 Task: In the setting , change the language English , change the country 'Slovenia', change date format (09/01/23), change time format 01:01 AM - 11:59 PM, in privacy and data export the history, logged in from the account softage.10@softage.net
Action: Mouse moved to (905, 68)
Screenshot: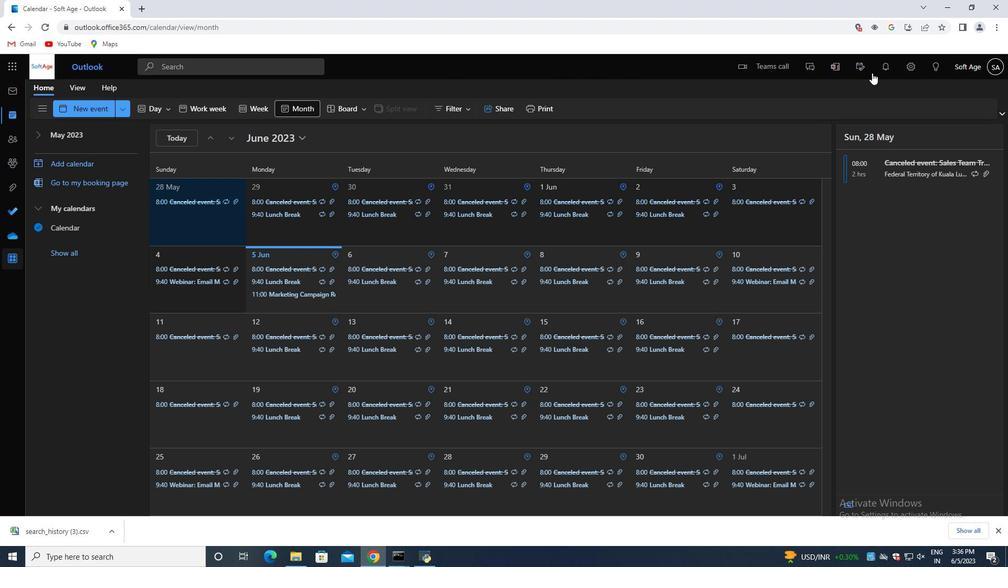 
Action: Mouse pressed left at (905, 68)
Screenshot: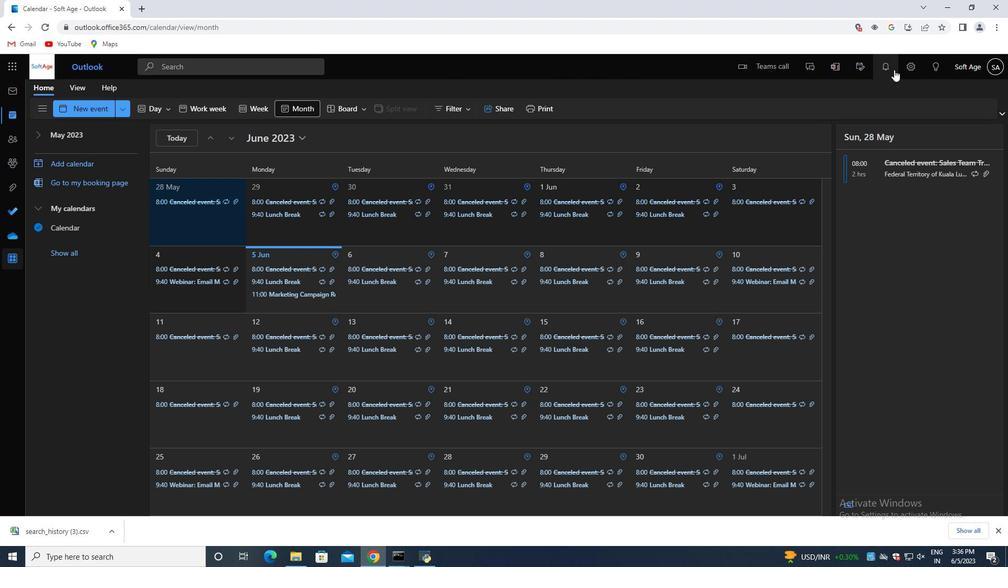 
Action: Mouse moved to (907, 141)
Screenshot: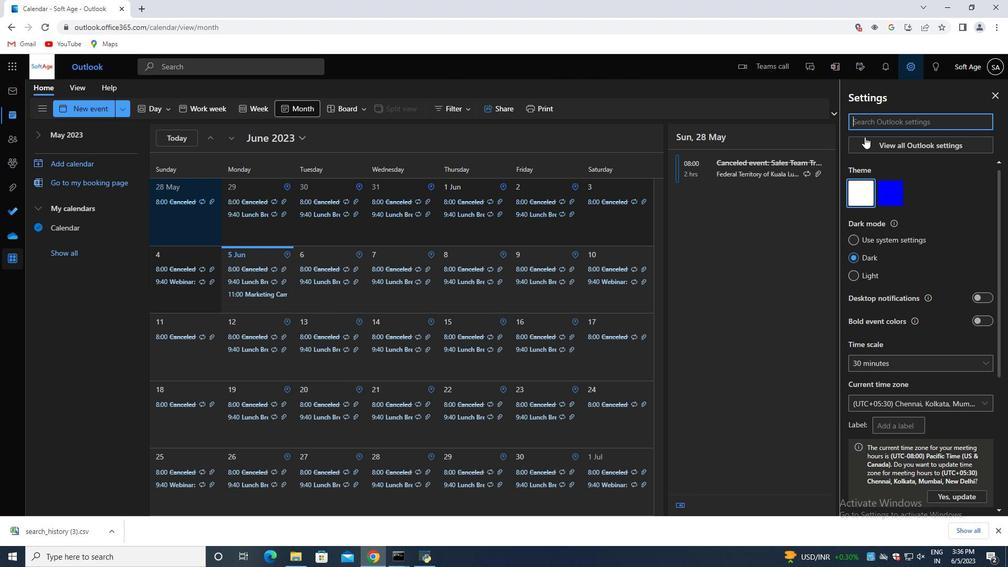 
Action: Mouse pressed left at (907, 141)
Screenshot: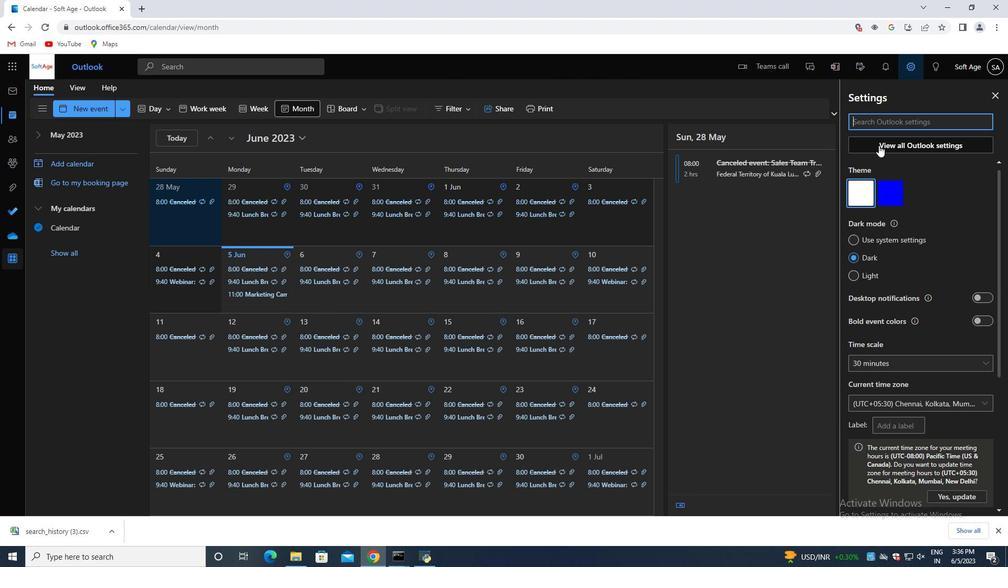 
Action: Mouse moved to (230, 138)
Screenshot: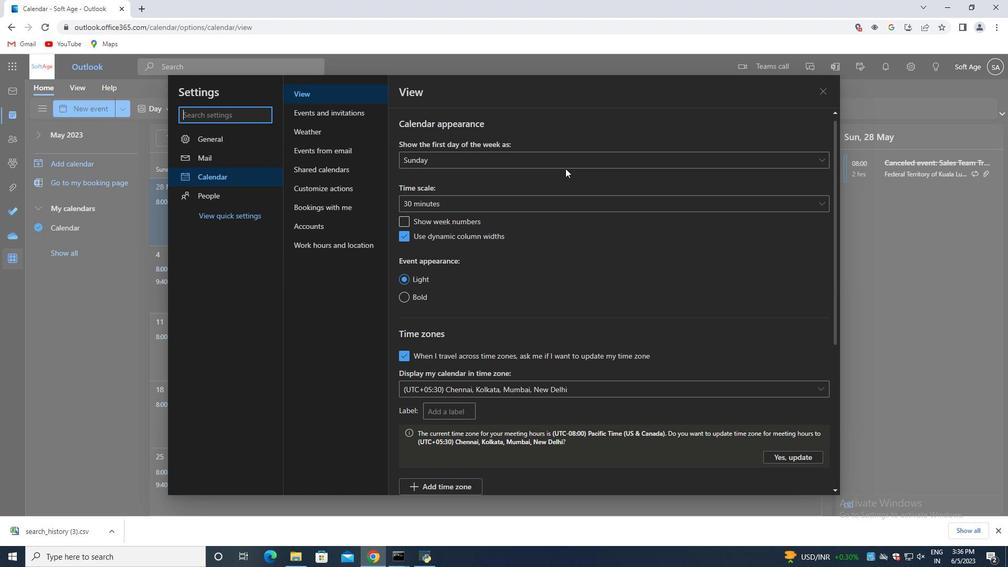 
Action: Mouse pressed left at (230, 138)
Screenshot: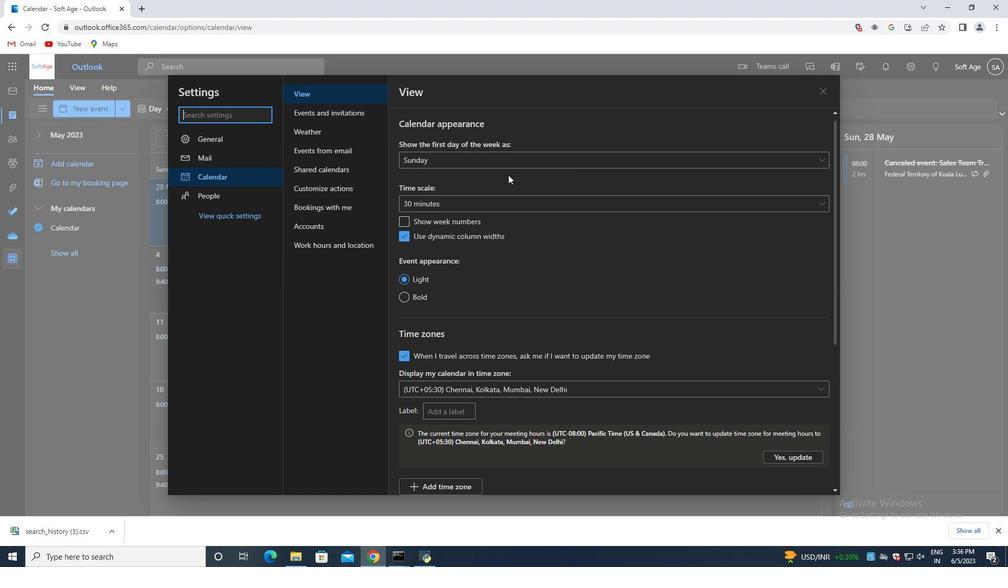 
Action: Mouse moved to (491, 134)
Screenshot: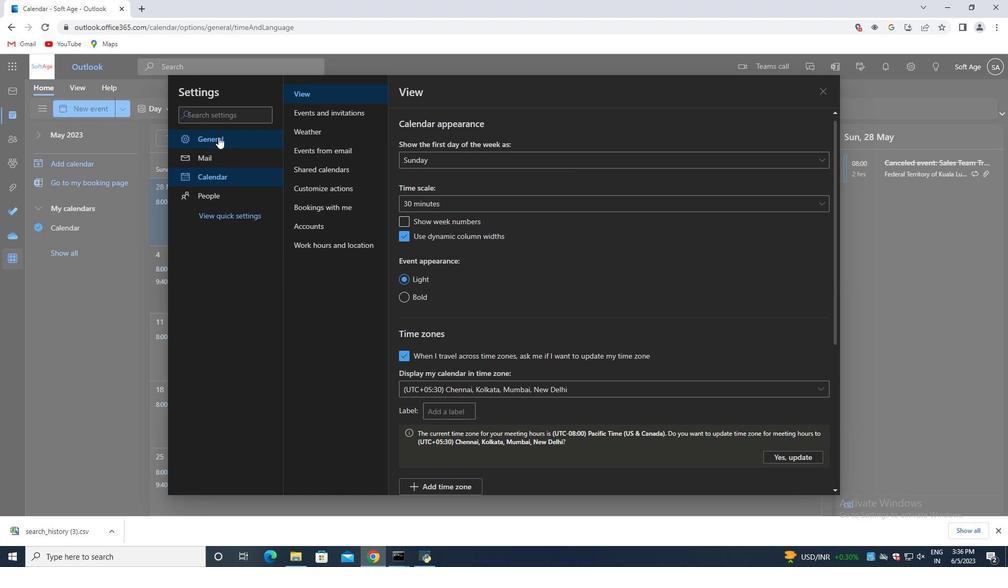 
Action: Mouse pressed left at (491, 134)
Screenshot: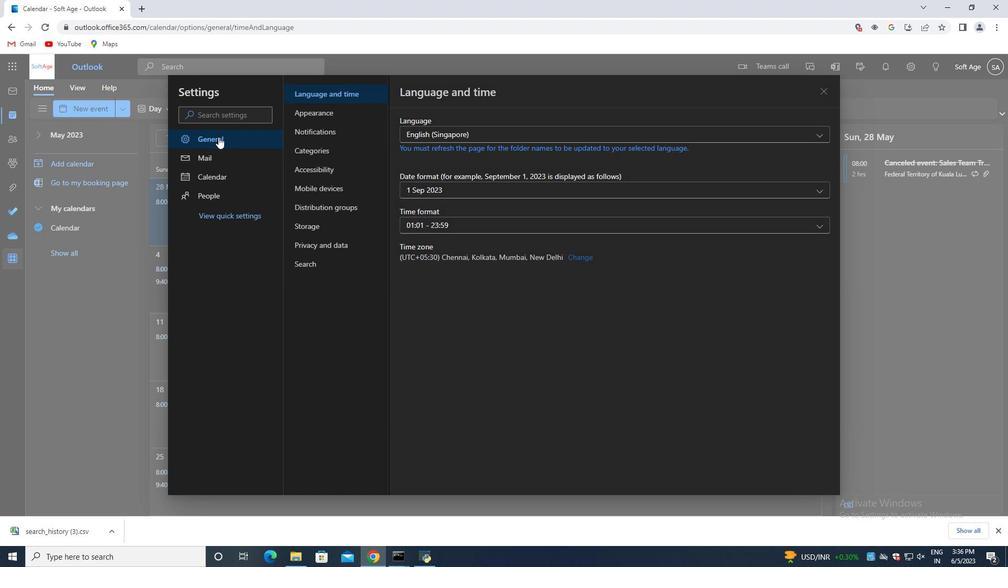 
Action: Mouse moved to (496, 246)
Screenshot: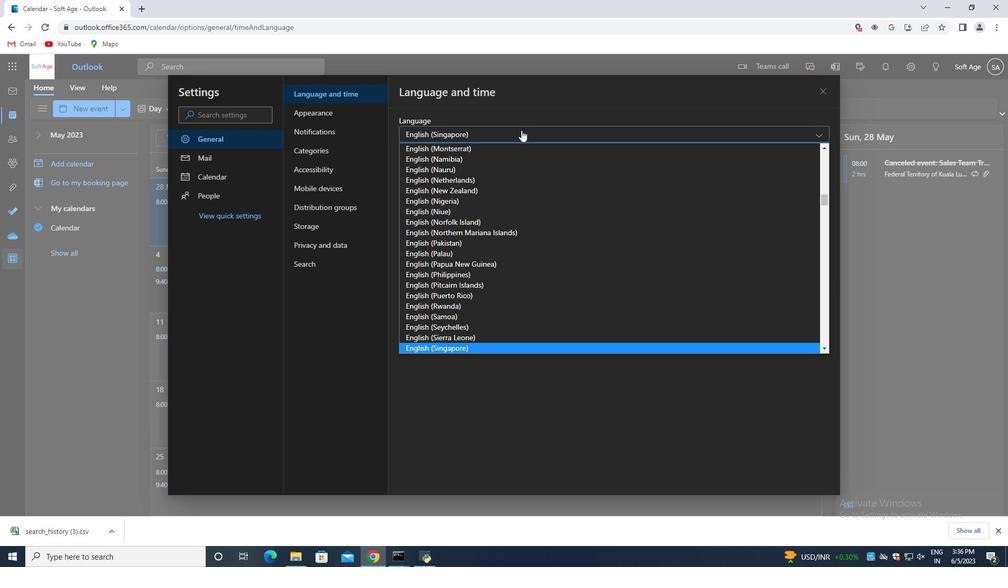 
Action: Mouse scrolled (496, 246) with delta (0, 0)
Screenshot: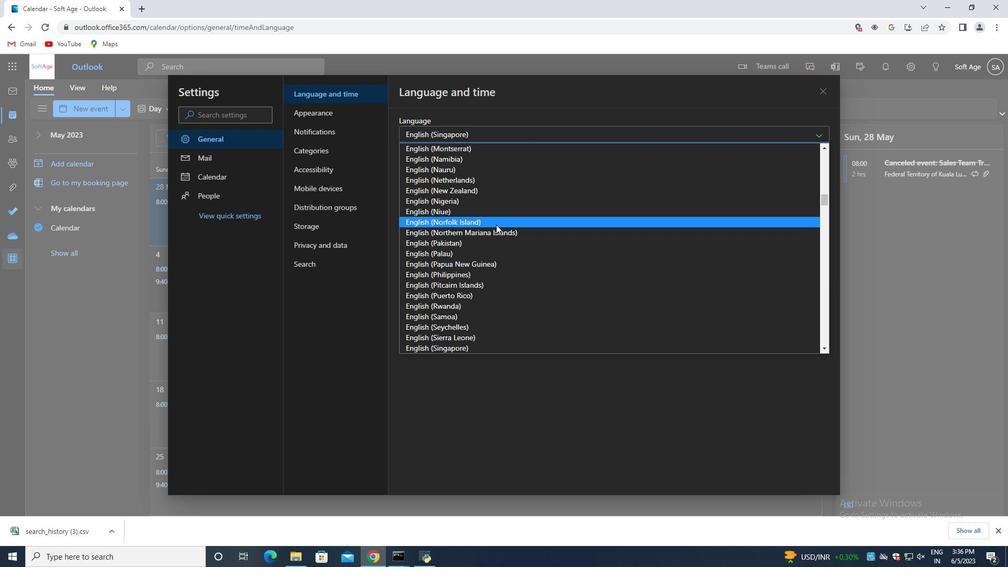 
Action: Mouse scrolled (496, 246) with delta (0, 0)
Screenshot: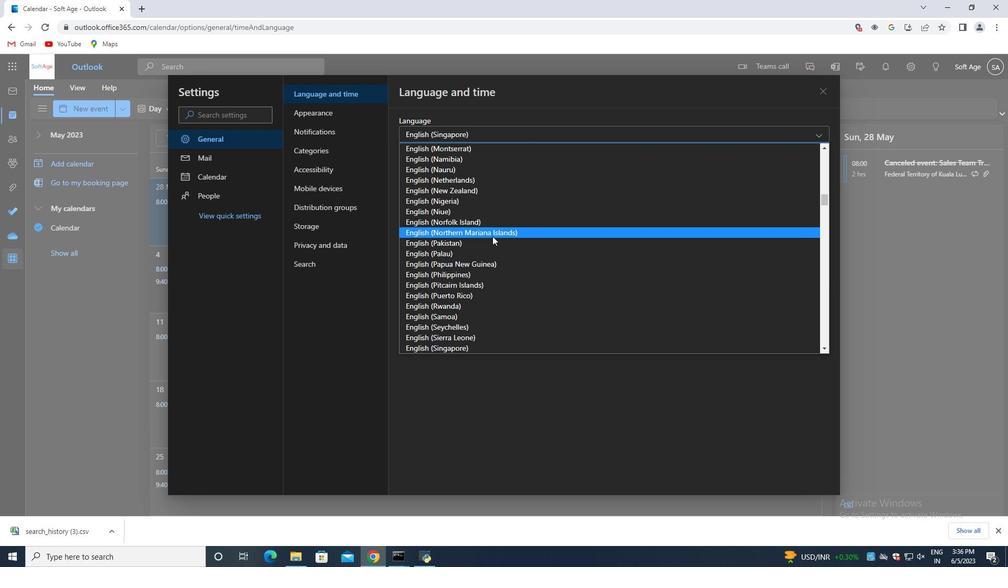 
Action: Mouse scrolled (496, 246) with delta (0, 0)
Screenshot: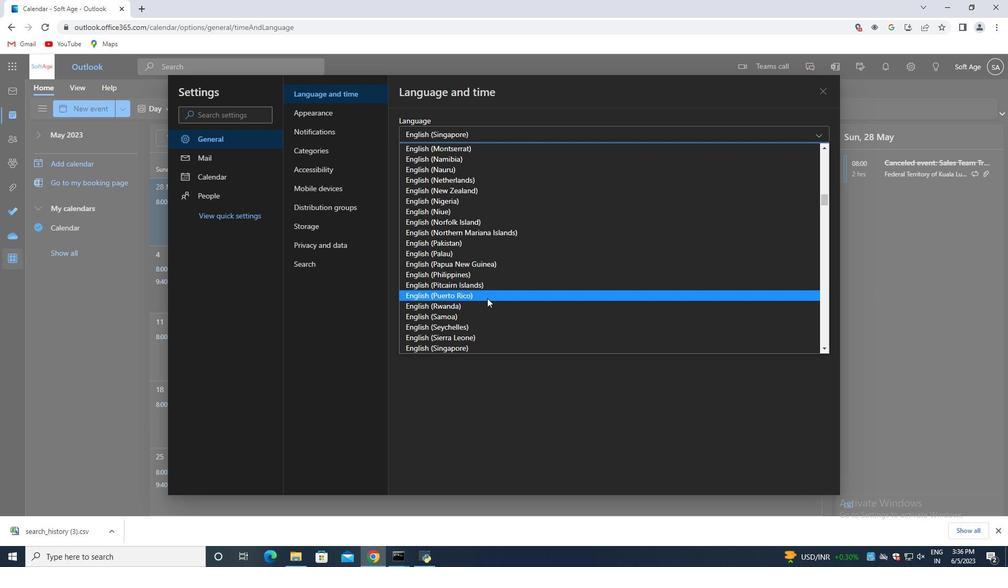 
Action: Mouse moved to (458, 183)
Screenshot: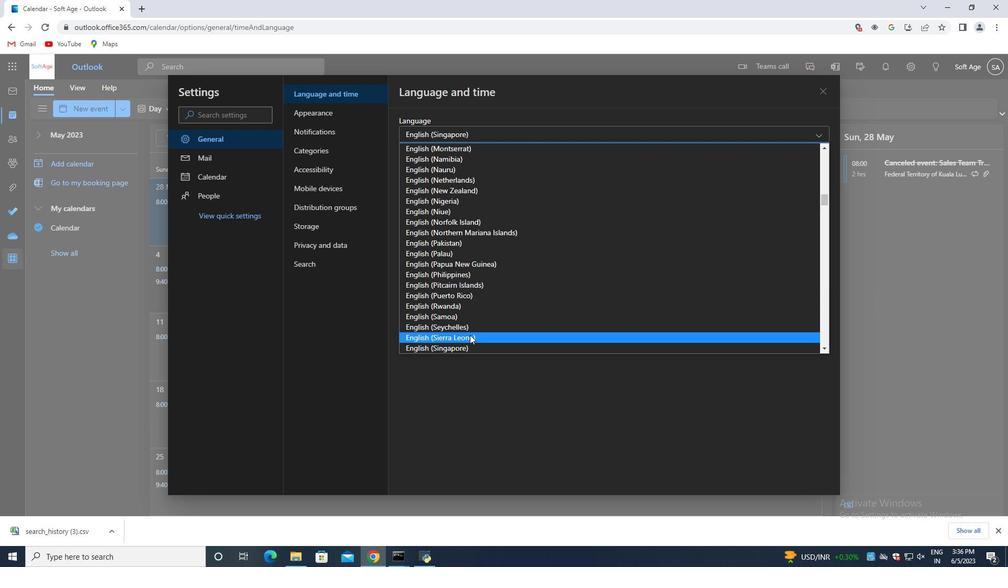 
Action: Mouse scrolled (458, 184) with delta (0, 0)
Screenshot: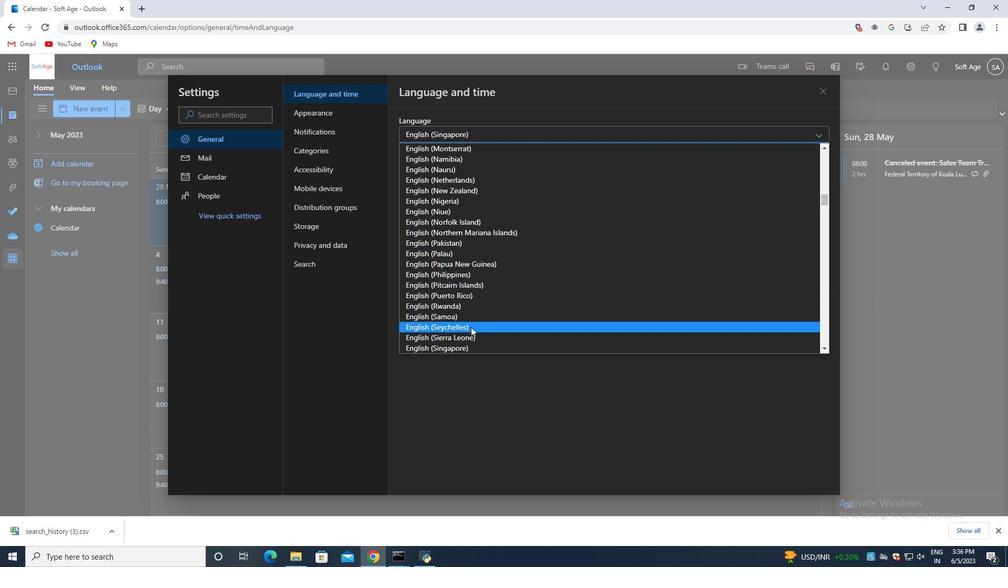 
Action: Mouse moved to (467, 157)
Screenshot: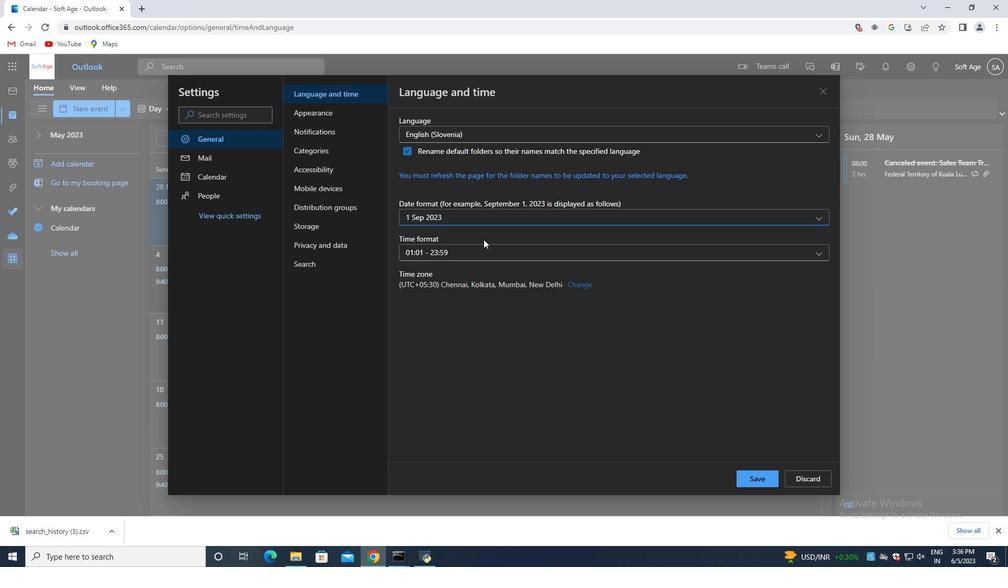 
Action: Mouse pressed left at (467, 157)
Screenshot: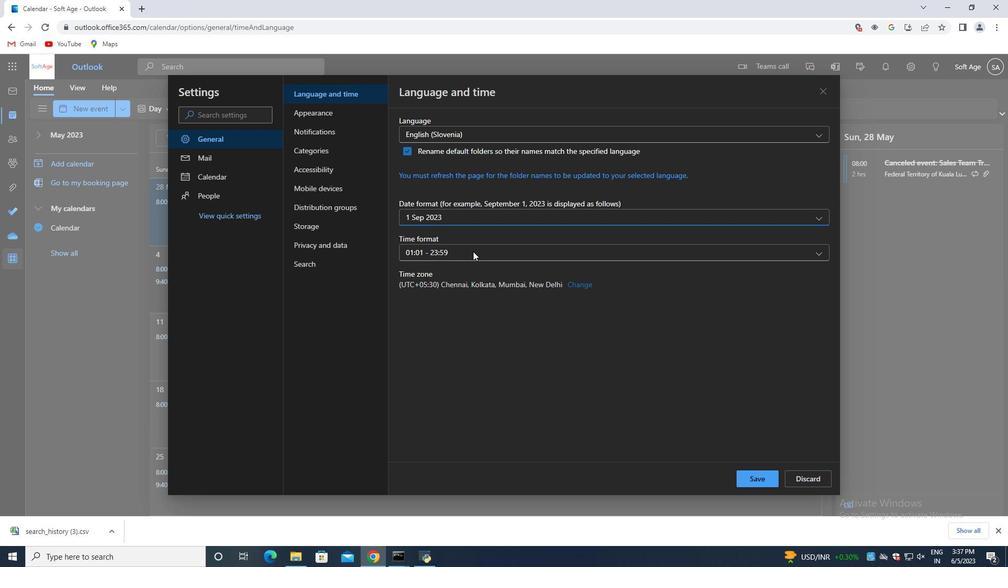 
Action: Mouse moved to (475, 187)
Screenshot: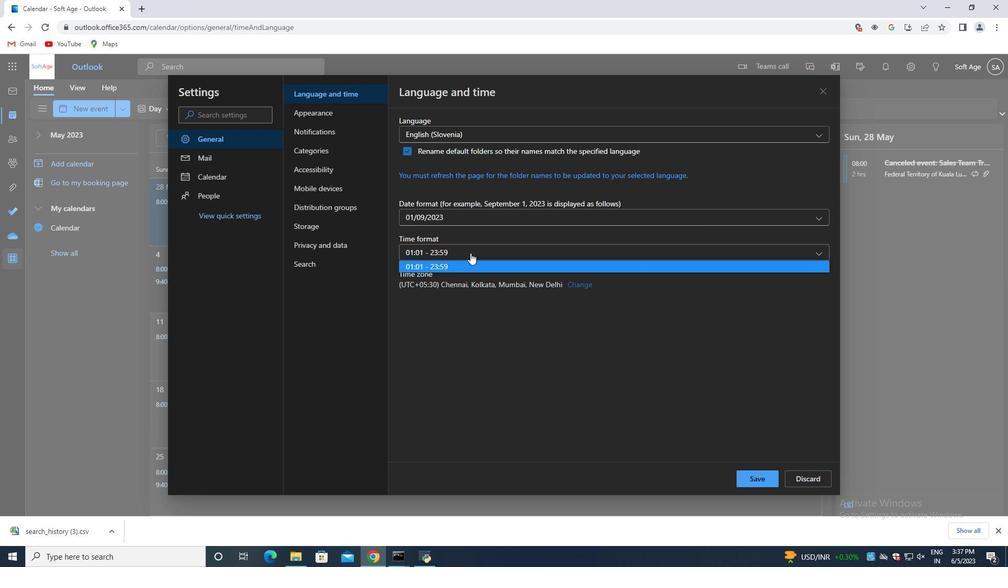 
Action: Mouse pressed left at (475, 187)
Screenshot: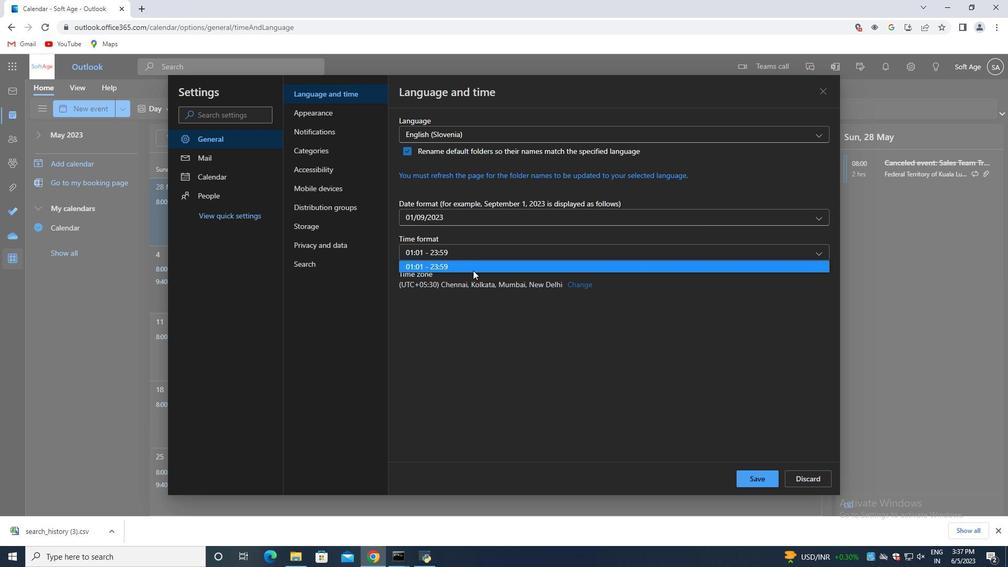 
Action: Mouse moved to (463, 216)
Screenshot: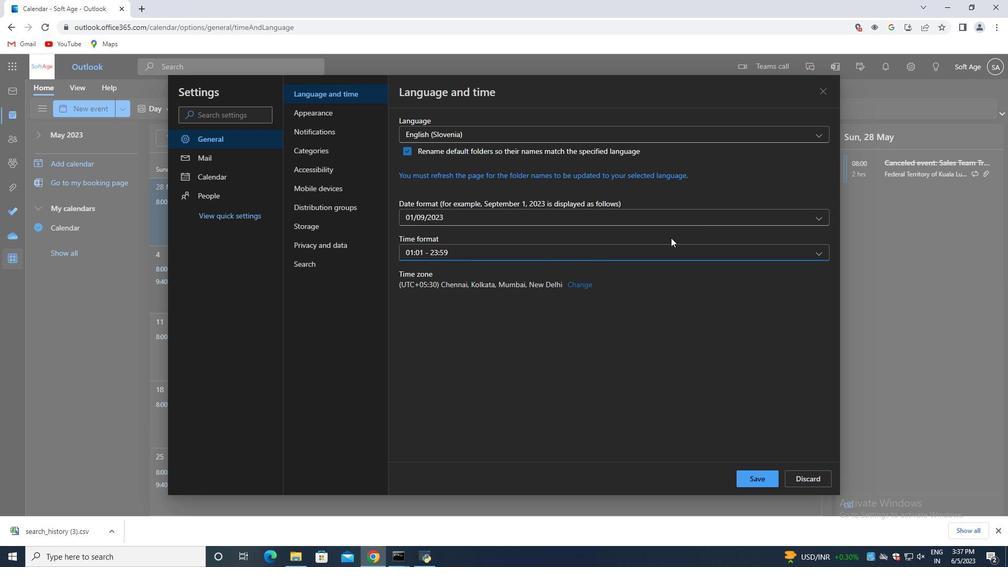 
Action: Mouse pressed left at (463, 216)
Screenshot: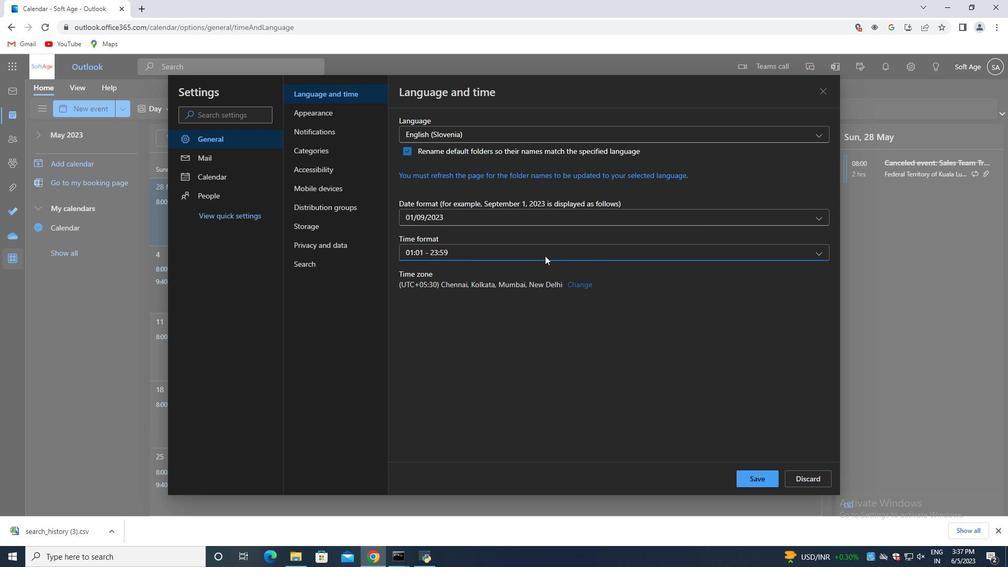 
Action: Mouse moved to (456, 242)
Screenshot: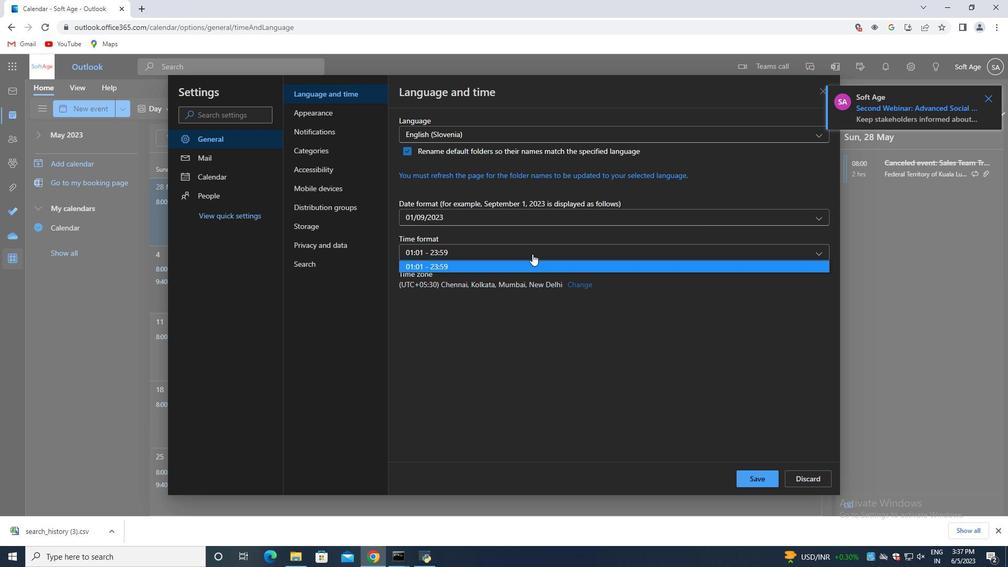 
Action: Mouse pressed left at (456, 242)
Screenshot: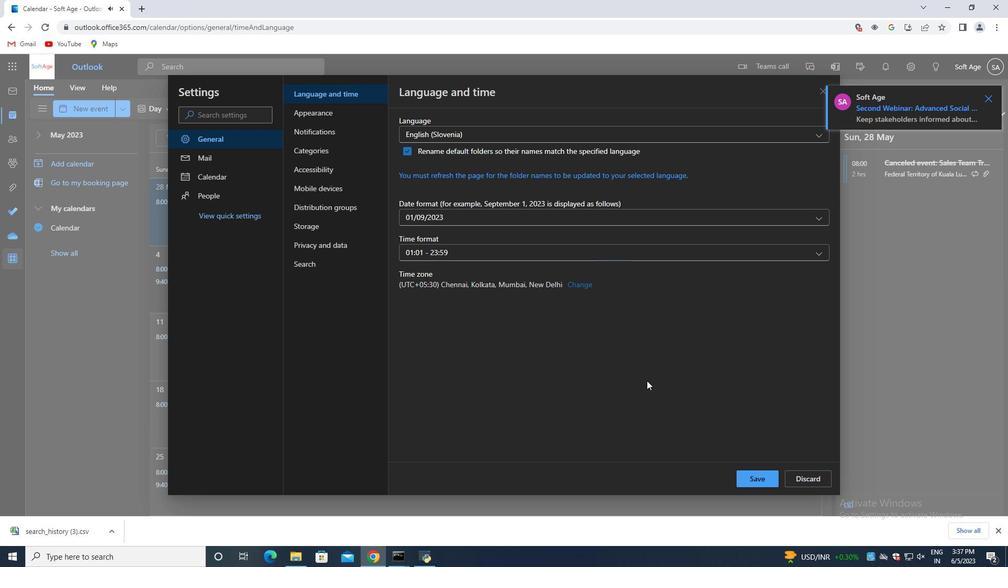 
Action: Mouse moved to (455, 250)
Screenshot: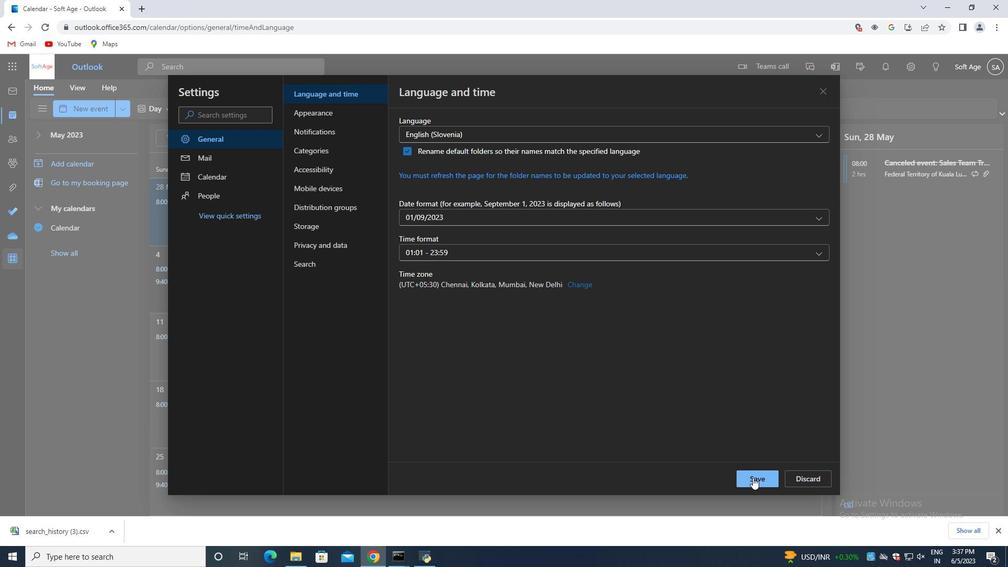 
Action: Mouse pressed left at (455, 250)
Screenshot: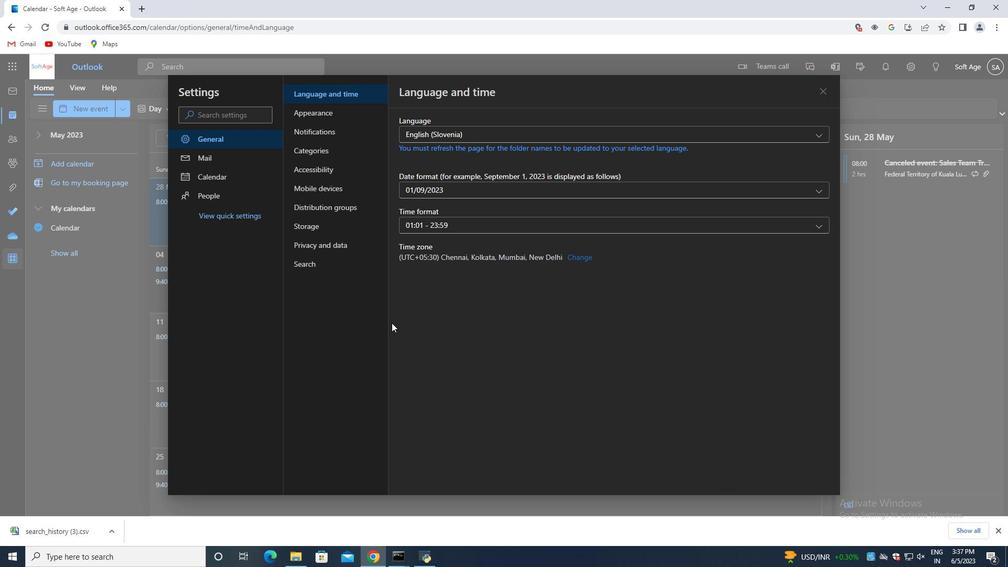
Action: Mouse moved to (460, 252)
Screenshot: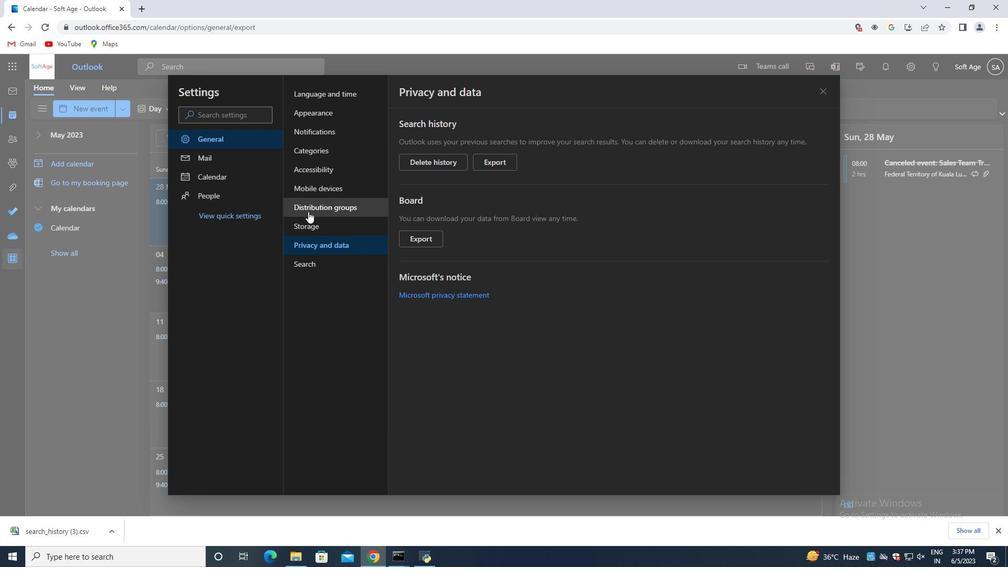 
Action: Mouse scrolled (460, 252) with delta (0, 0)
Screenshot: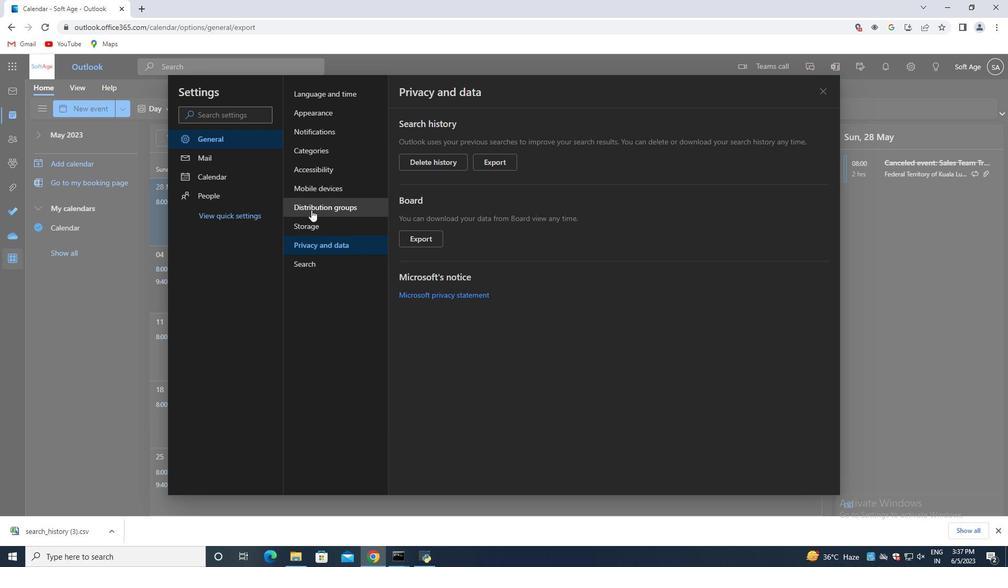 
Action: Mouse moved to (809, 251)
Screenshot: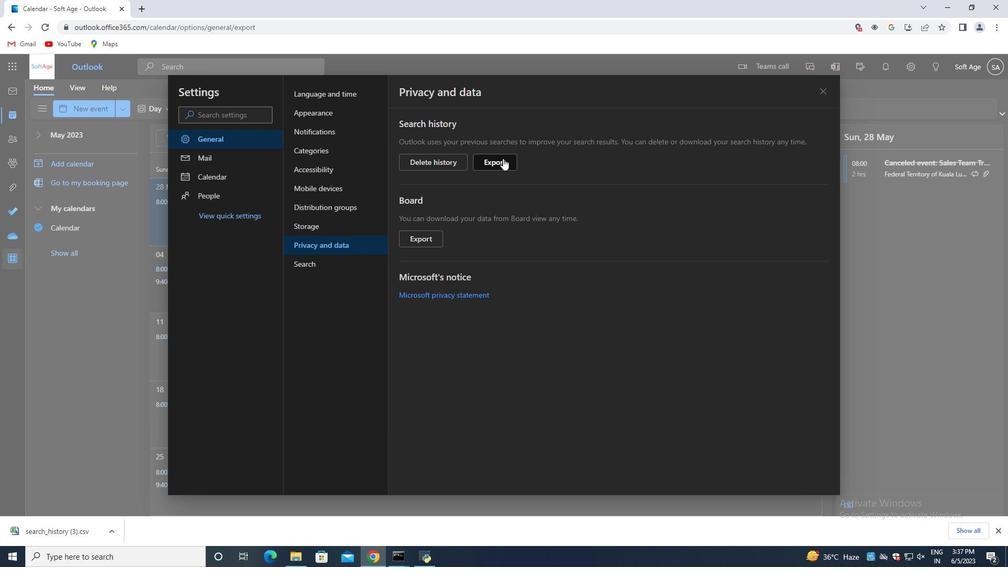 
Action: Mouse pressed left at (809, 251)
Screenshot: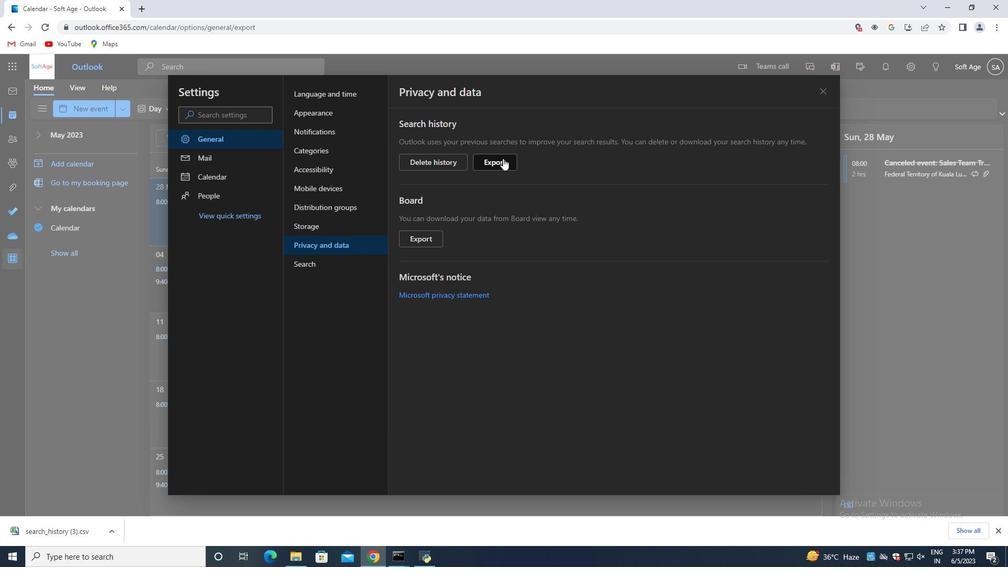 
Action: Mouse moved to (449, 266)
Screenshot: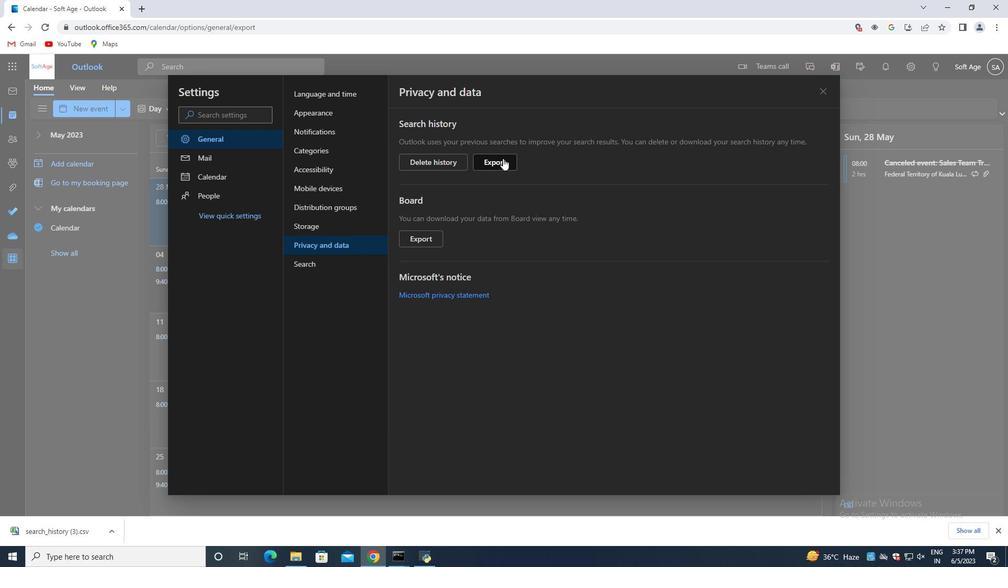 
Action: Mouse pressed left at (449, 266)
Screenshot: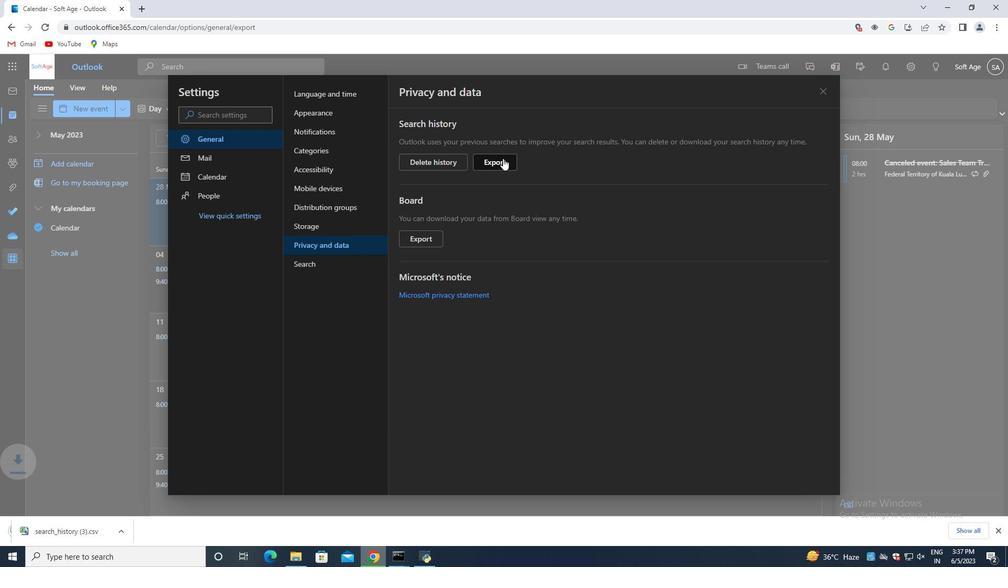 
Action: Mouse moved to (465, 252)
Screenshot: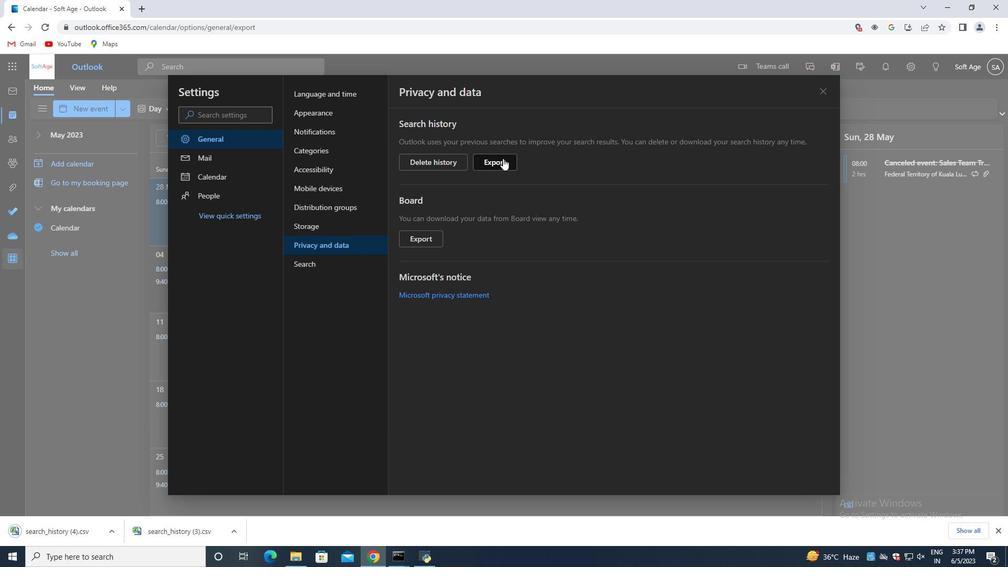 
Action: Mouse pressed left at (465, 252)
Screenshot: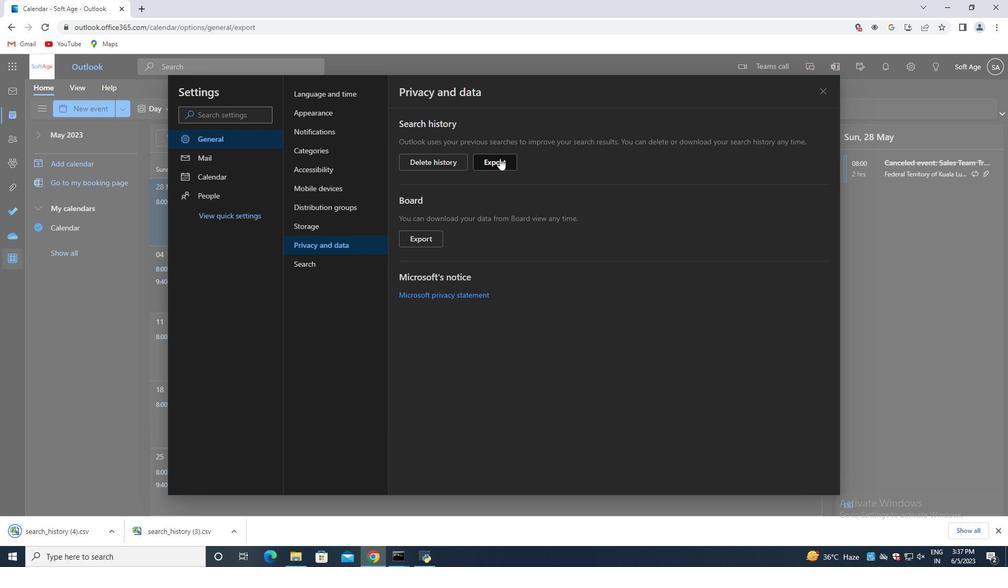 
Action: Mouse moved to (490, 249)
Screenshot: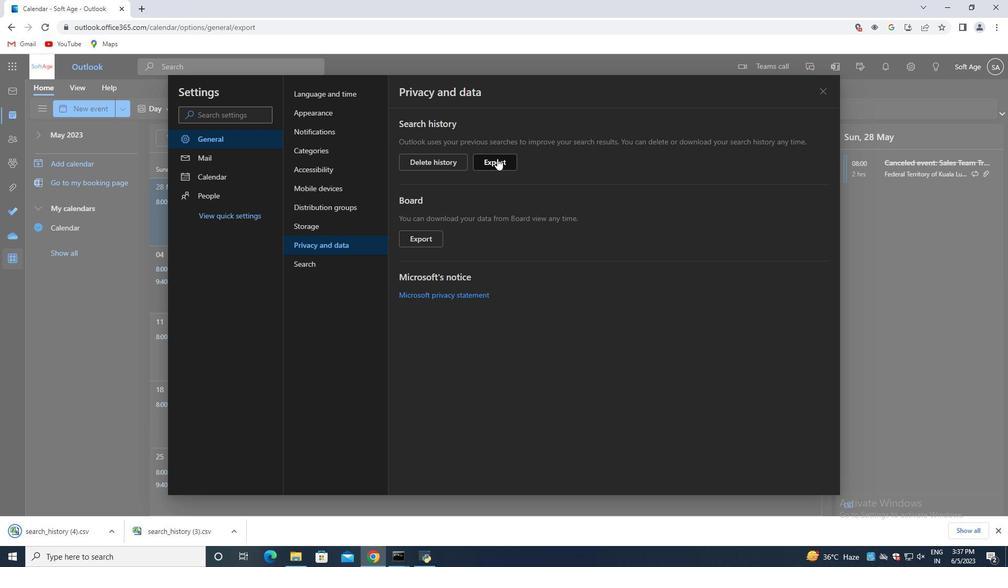 
Action: Mouse pressed left at (490, 249)
Screenshot: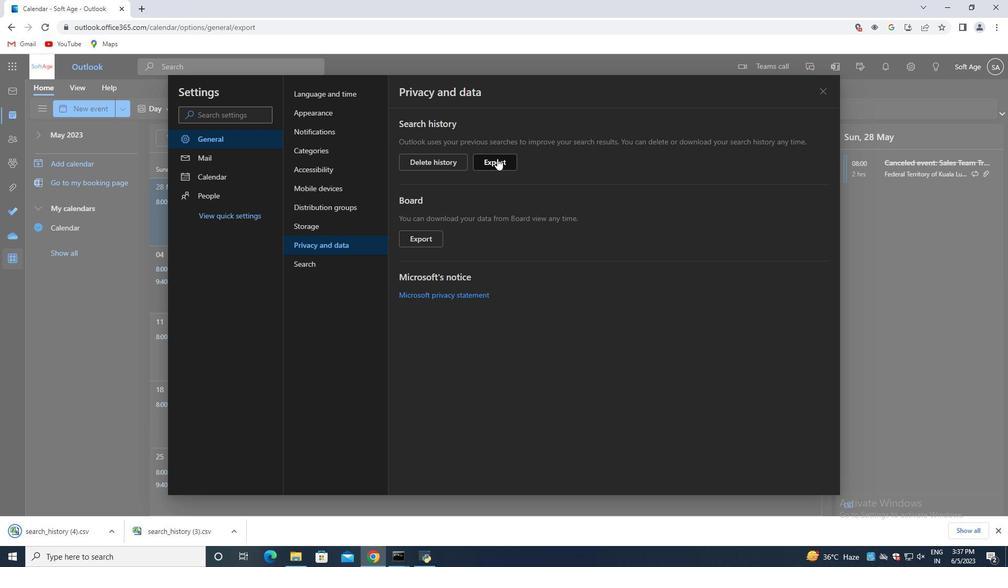 
Action: Mouse moved to (501, 251)
Screenshot: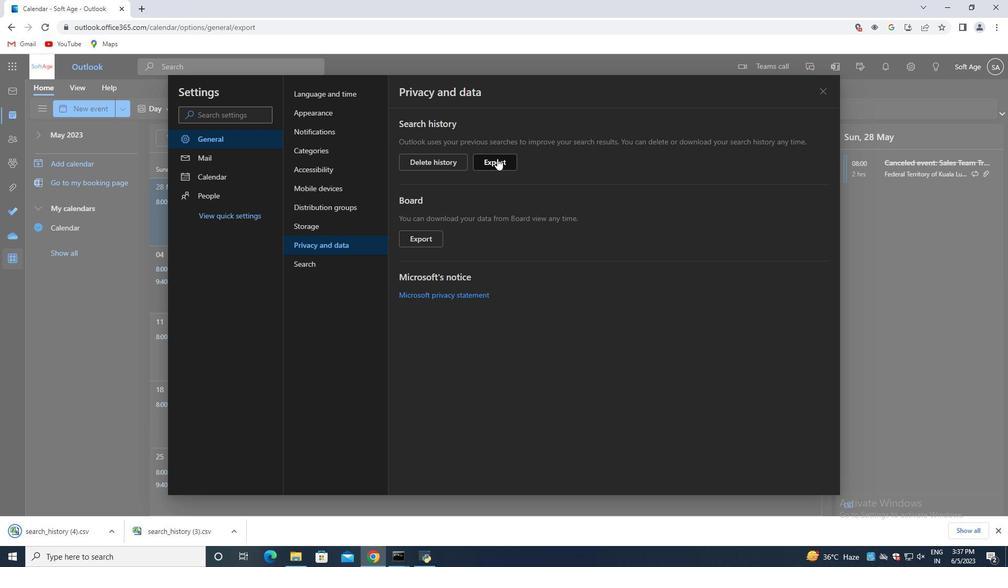 
Action: Mouse pressed left at (501, 251)
Screenshot: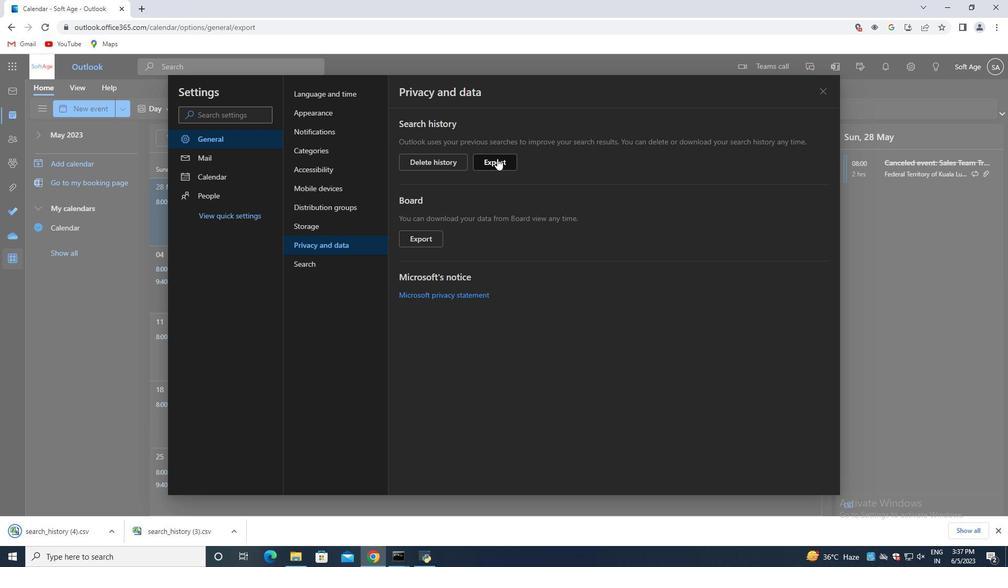 
Action: Mouse moved to (822, 251)
Screenshot: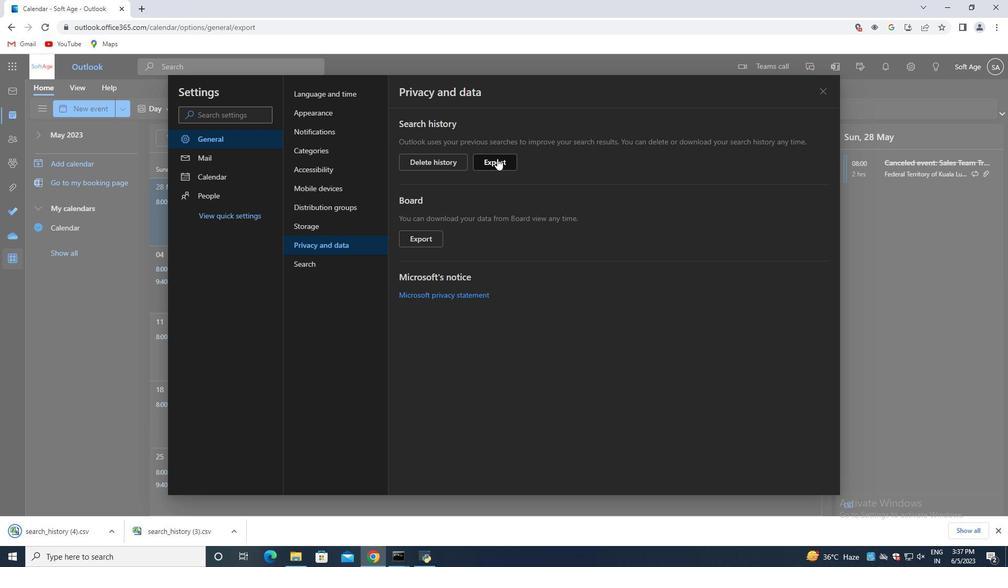 
Action: Mouse pressed left at (822, 251)
Screenshot: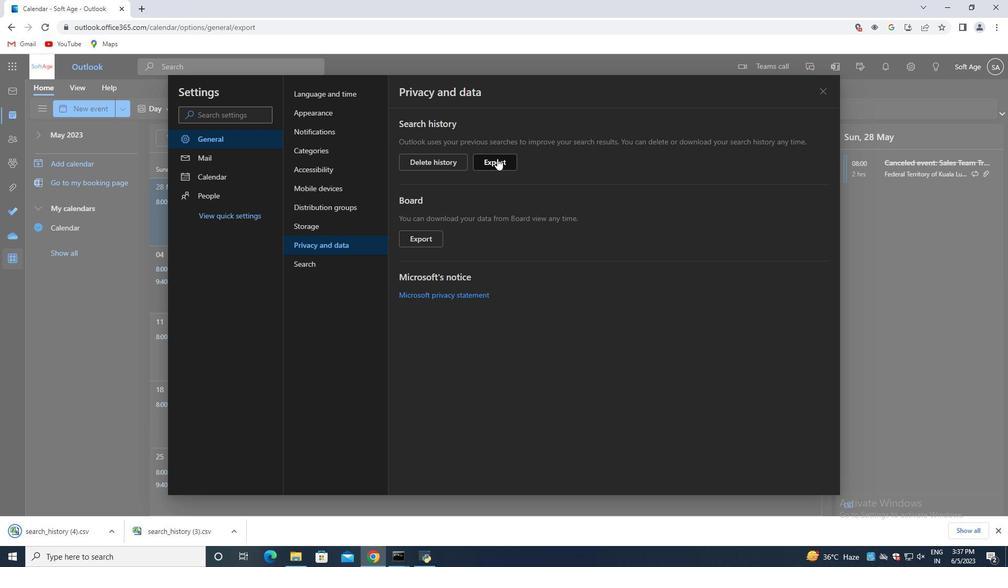 
Action: Mouse moved to (821, 251)
Screenshot: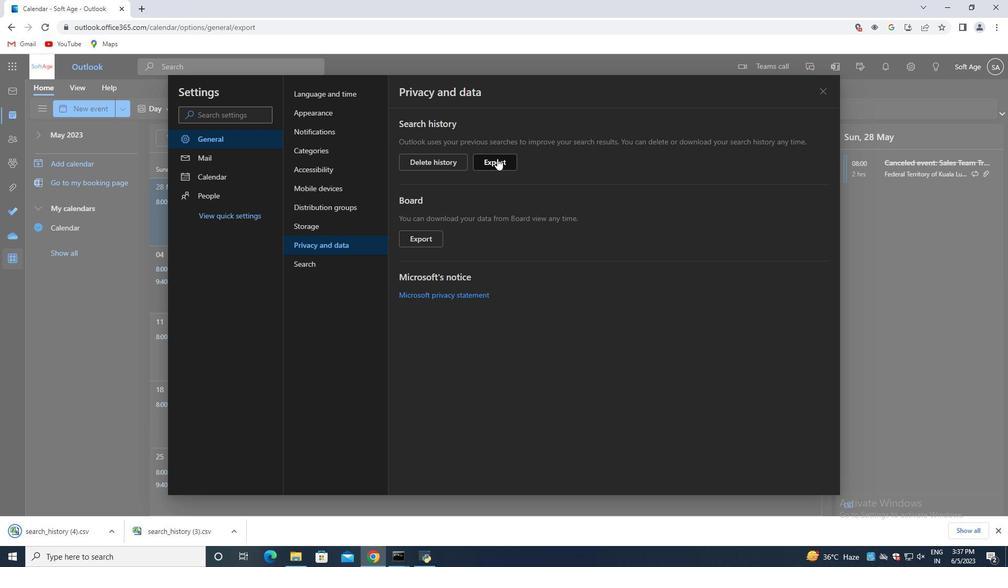 
Action: Mouse pressed left at (821, 251)
Screenshot: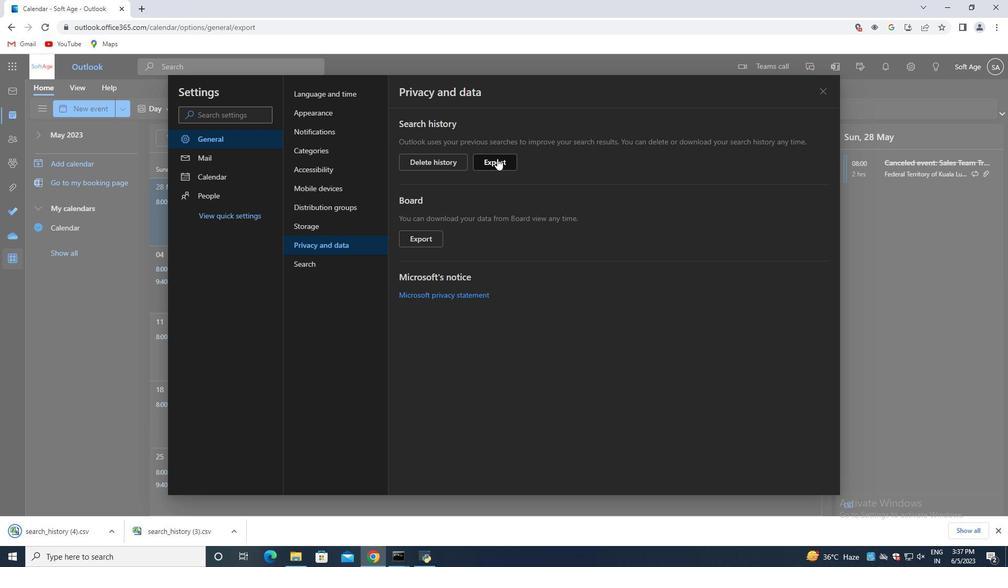
Action: Mouse pressed left at (821, 251)
Screenshot: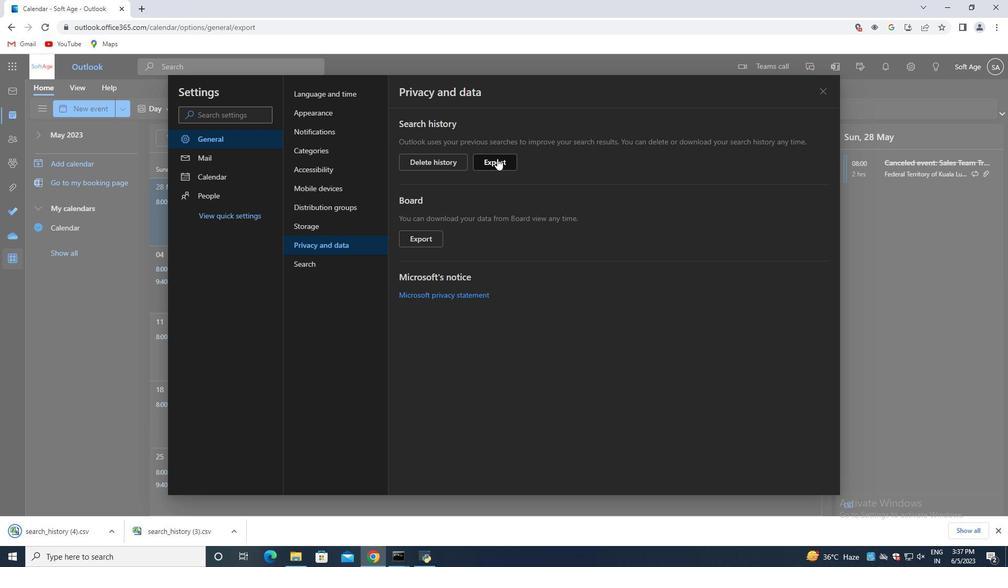 
Action: Mouse pressed left at (821, 251)
Screenshot: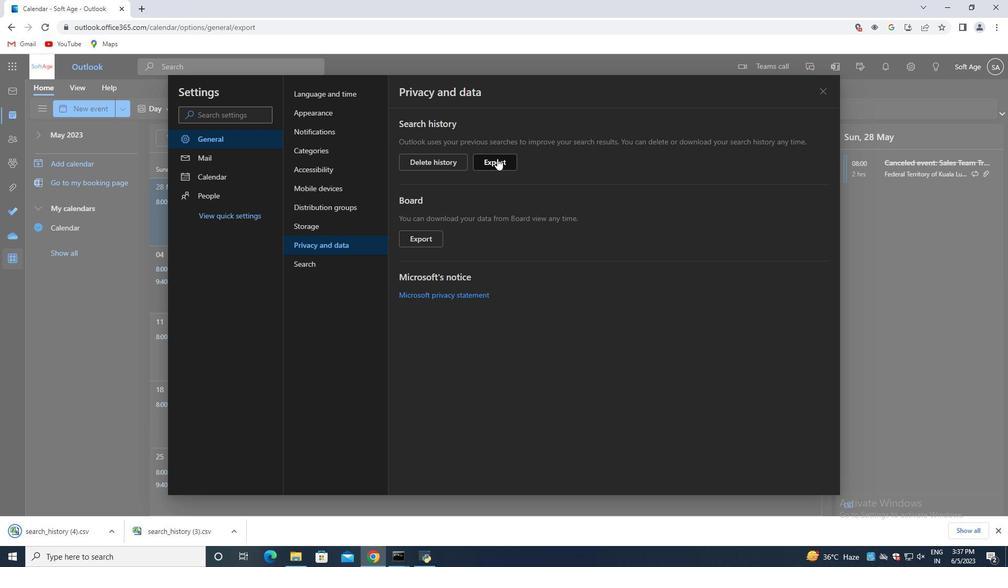 
Action: Mouse moved to (819, 252)
Screenshot: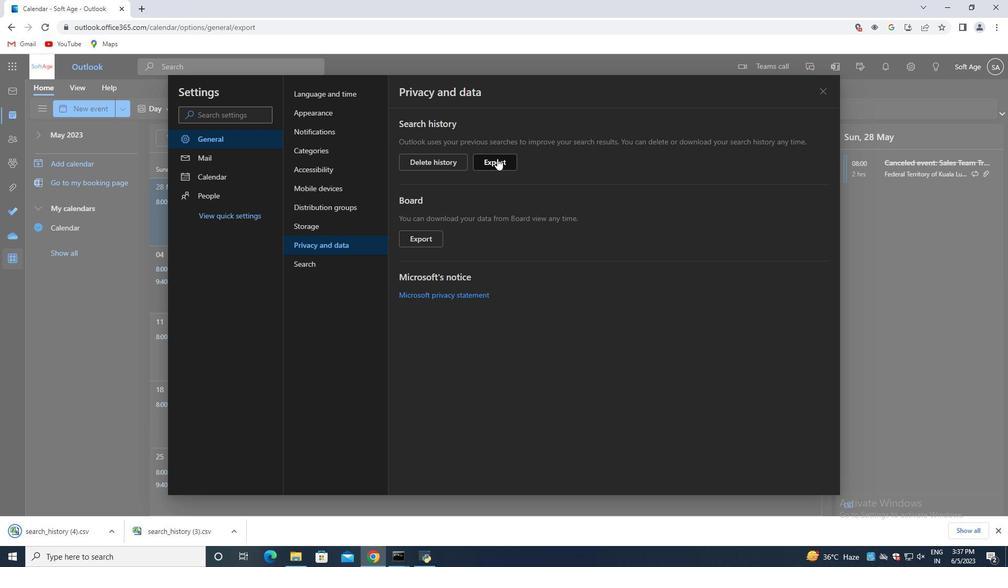 
Action: Mouse pressed left at (819, 252)
Screenshot: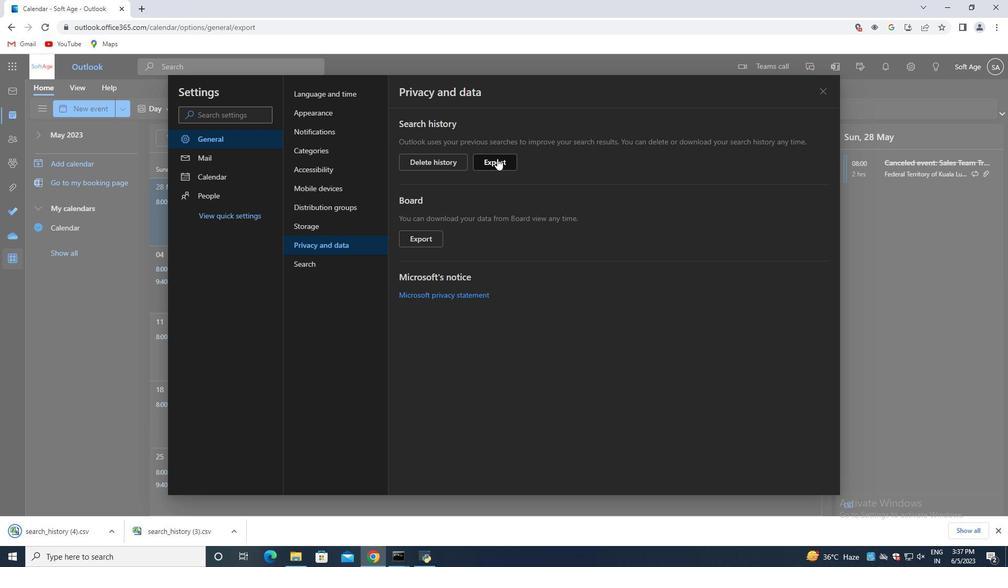 
Action: Mouse moved to (429, 251)
Screenshot: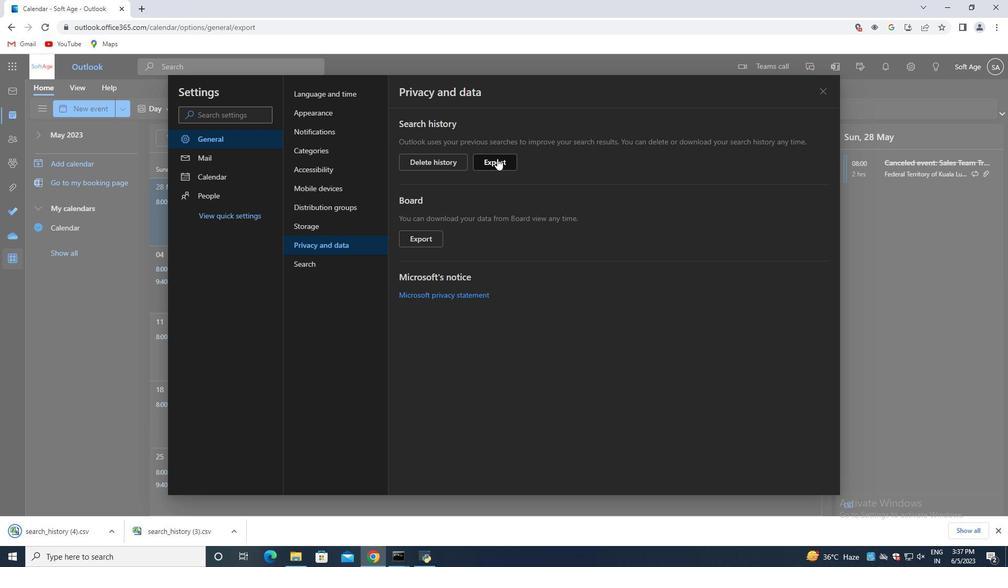 
Action: Mouse pressed left at (429, 251)
Screenshot: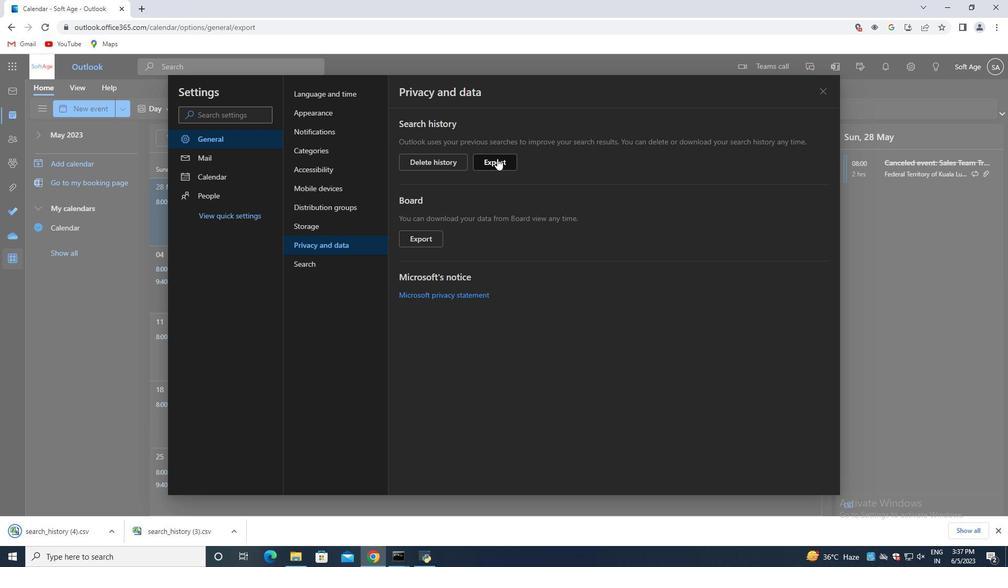 
Action: Mouse moved to (747, 509)
Screenshot: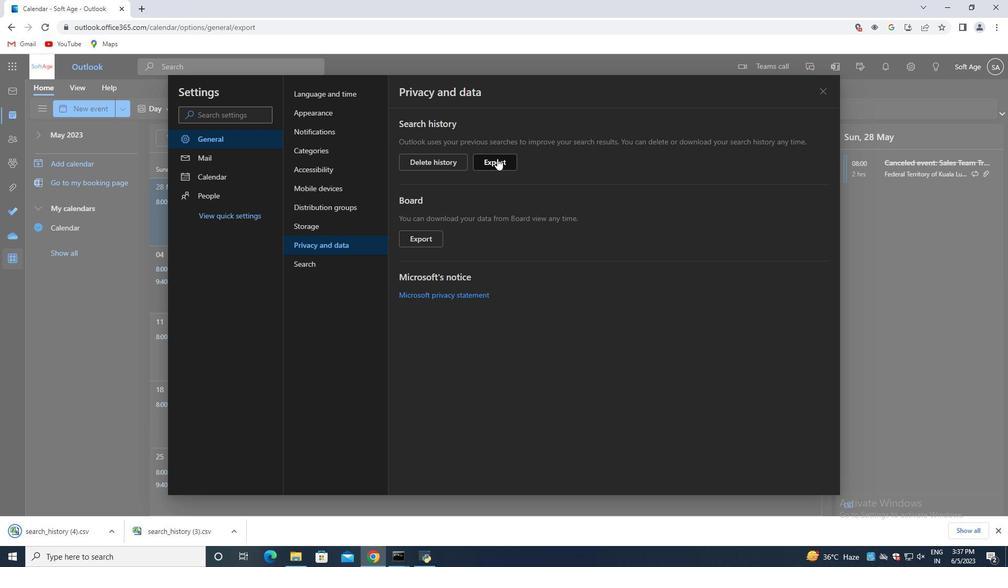 
Action: Mouse pressed left at (747, 509)
Screenshot: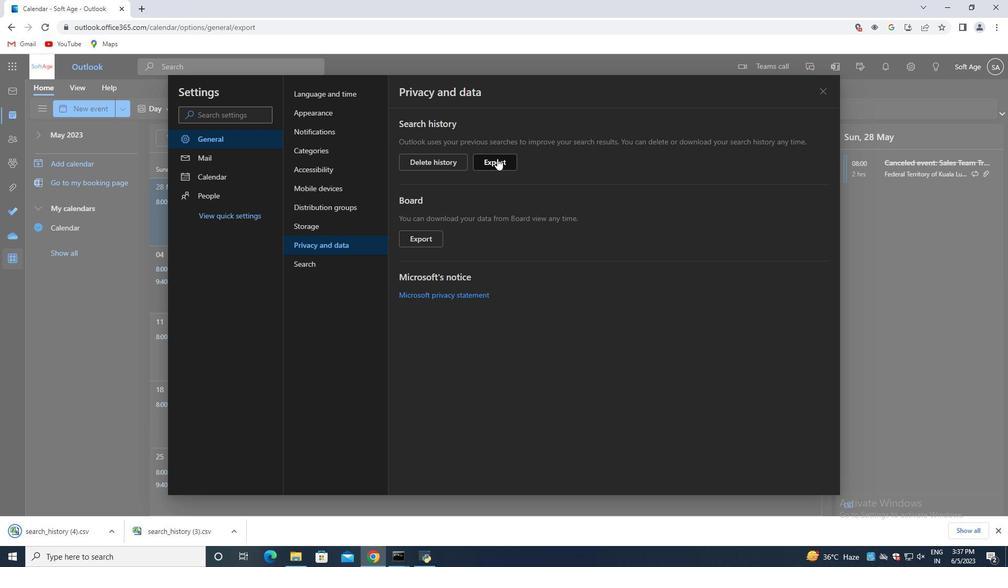 
Action: Mouse moved to (313, 243)
Screenshot: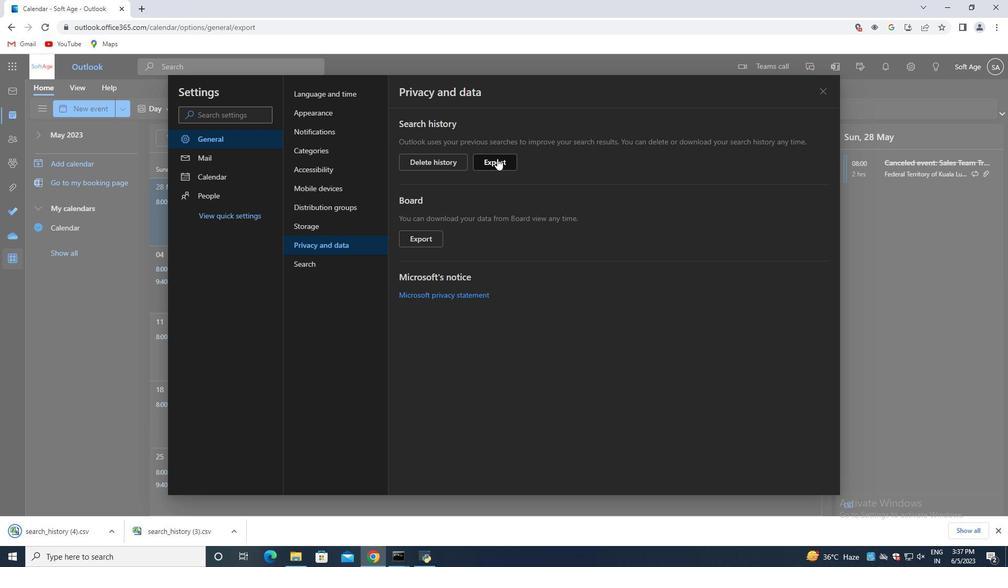 
Action: Mouse pressed left at (313, 243)
Screenshot: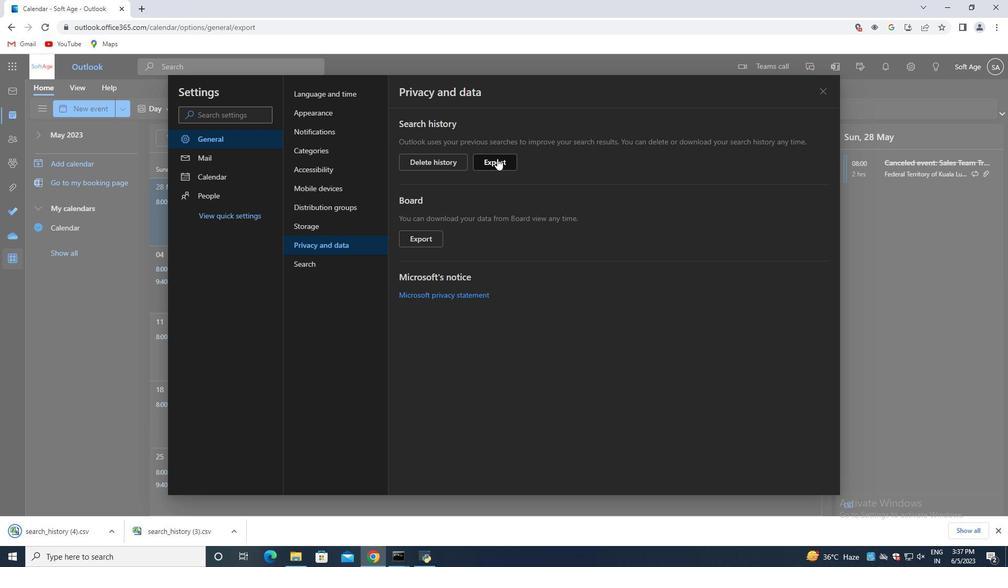 
Action: Mouse moved to (312, 243)
Screenshot: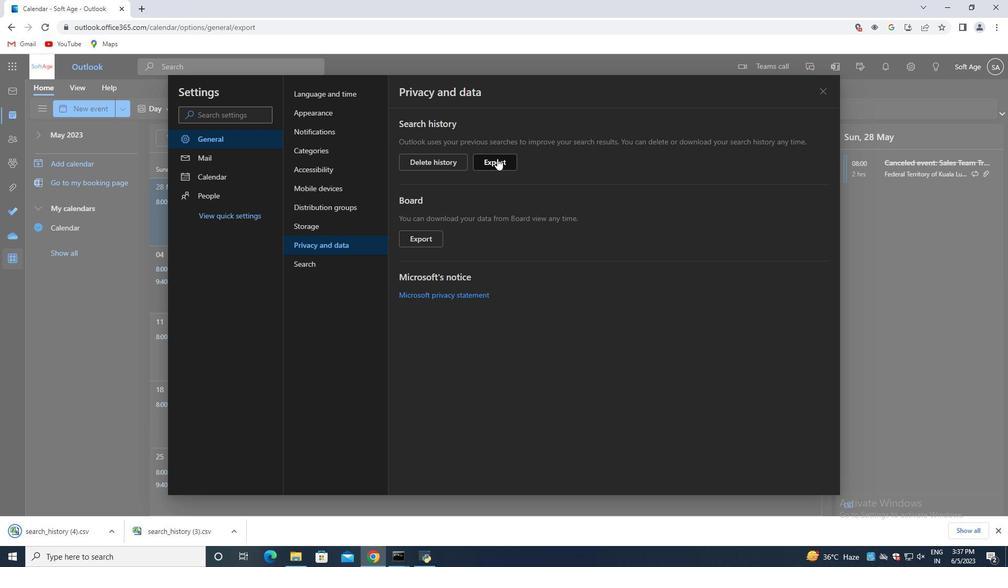 
Action: Mouse pressed left at (312, 243)
Screenshot: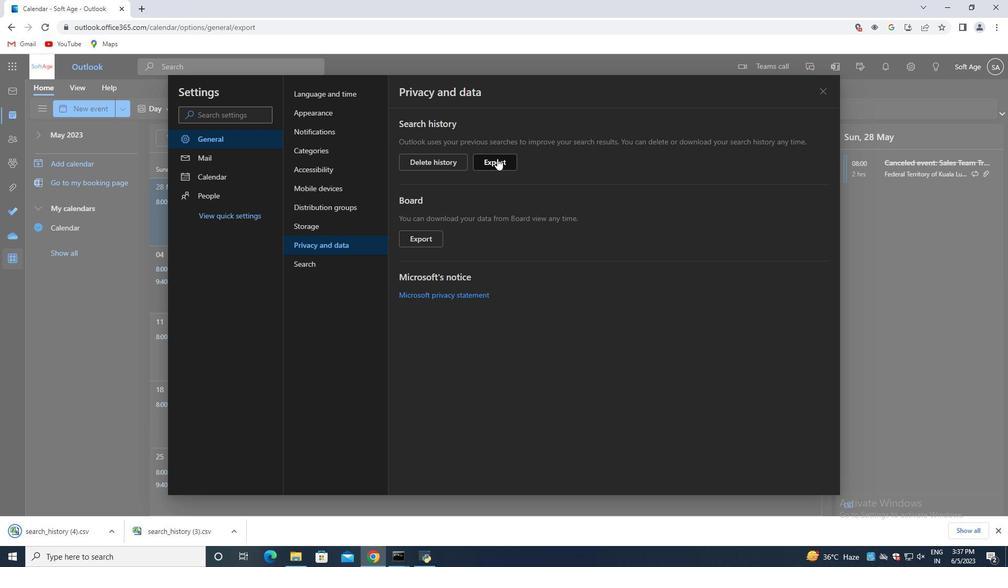 
Action: Mouse pressed left at (312, 243)
Screenshot: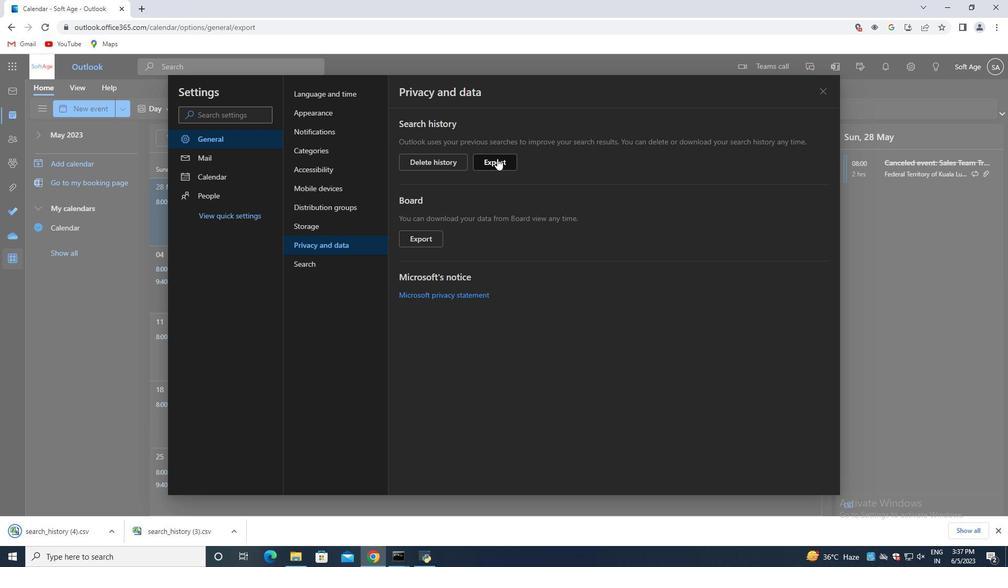 
Action: Mouse pressed left at (312, 243)
Screenshot: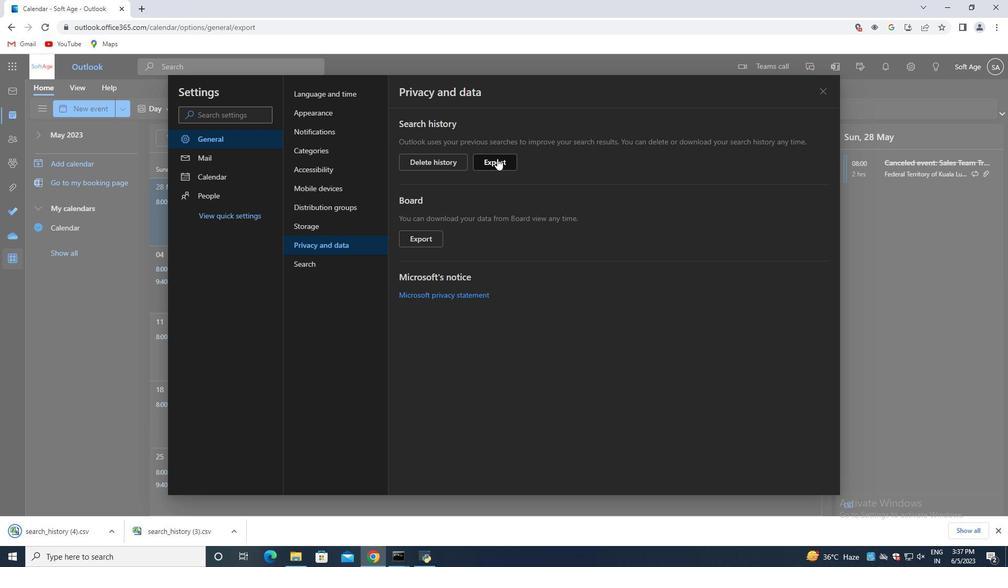 
Action: Mouse pressed left at (312, 243)
Screenshot: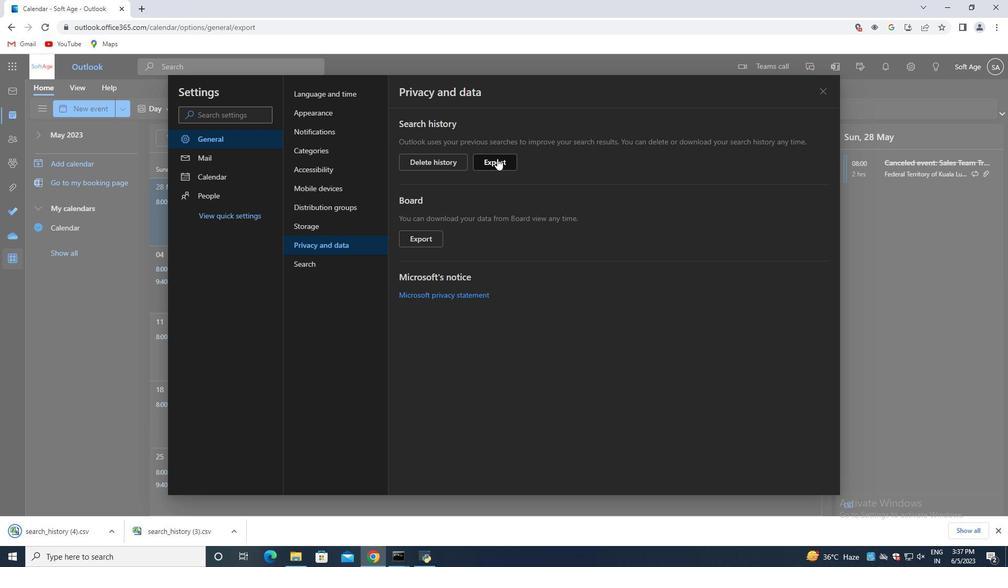 
Action: Mouse moved to (349, 96)
Screenshot: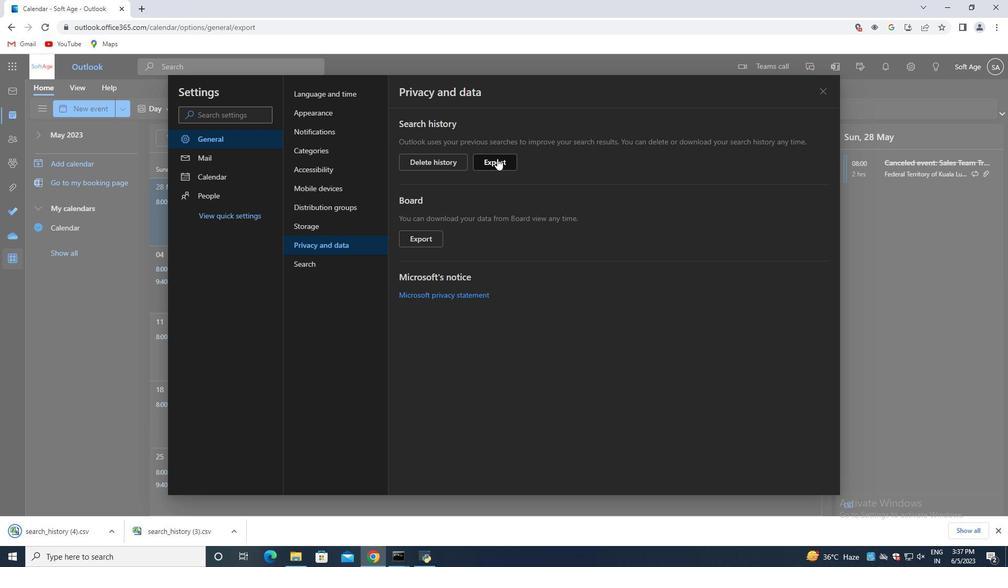 
Action: Mouse pressed left at (349, 96)
Screenshot: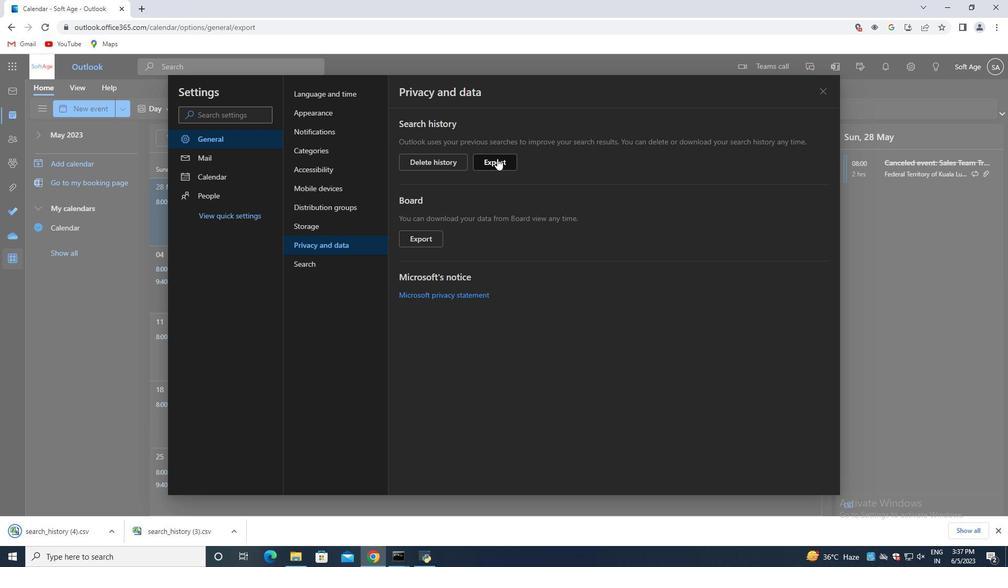 
Action: Mouse moved to (460, 218)
Screenshot: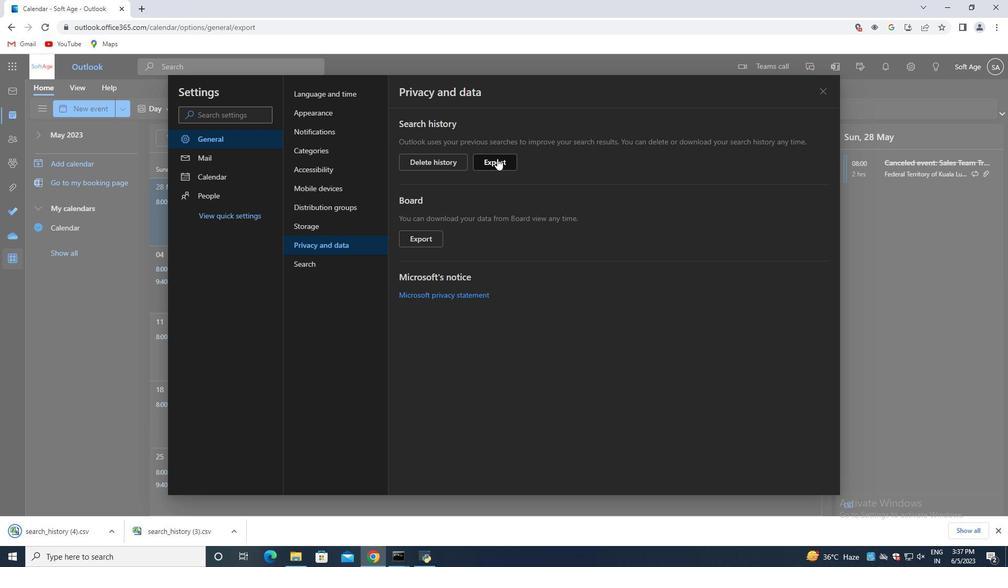 
Action: Mouse pressed left at (460, 218)
Screenshot: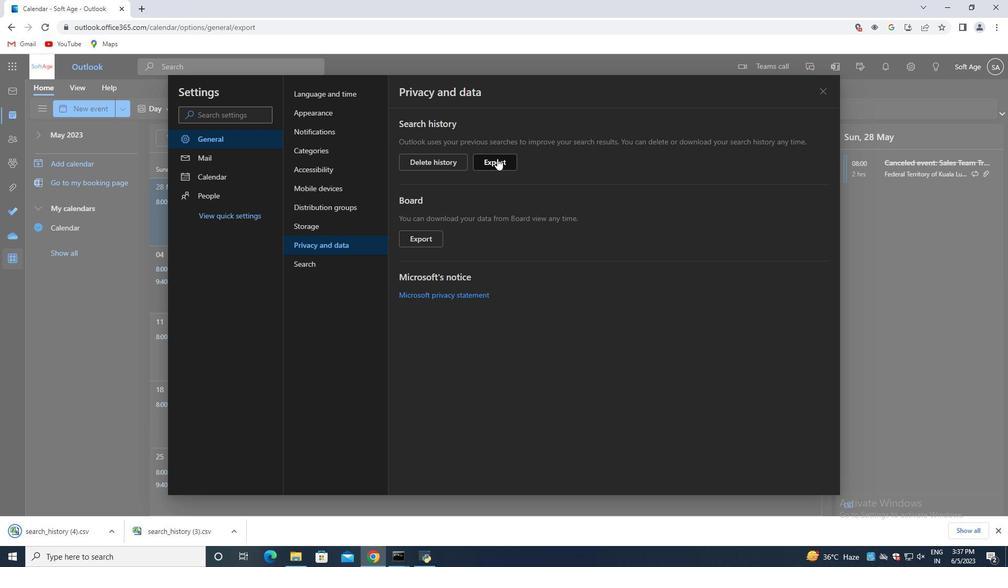 
Action: Mouse moved to (450, 240)
Screenshot: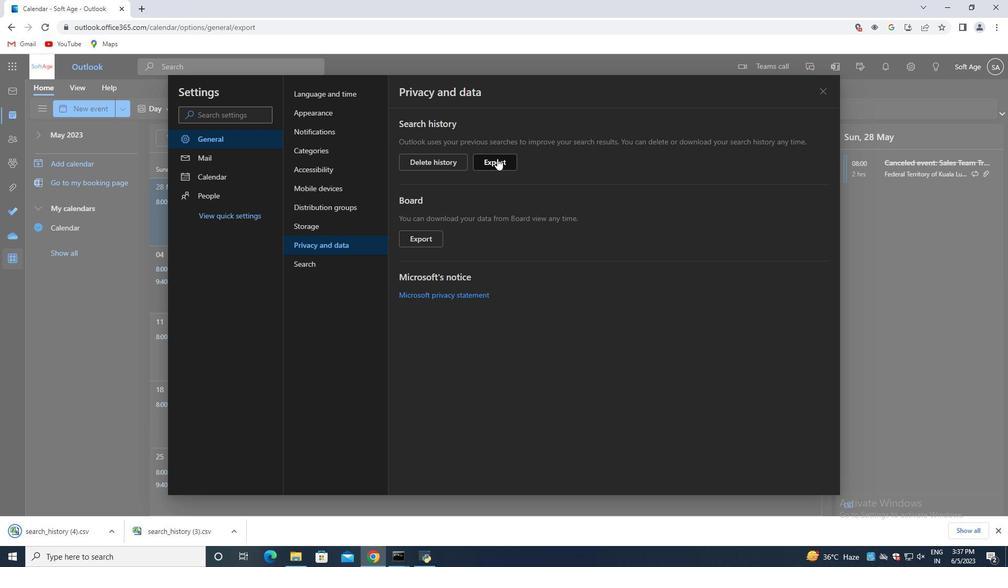 
Action: Mouse pressed left at (450, 240)
Screenshot: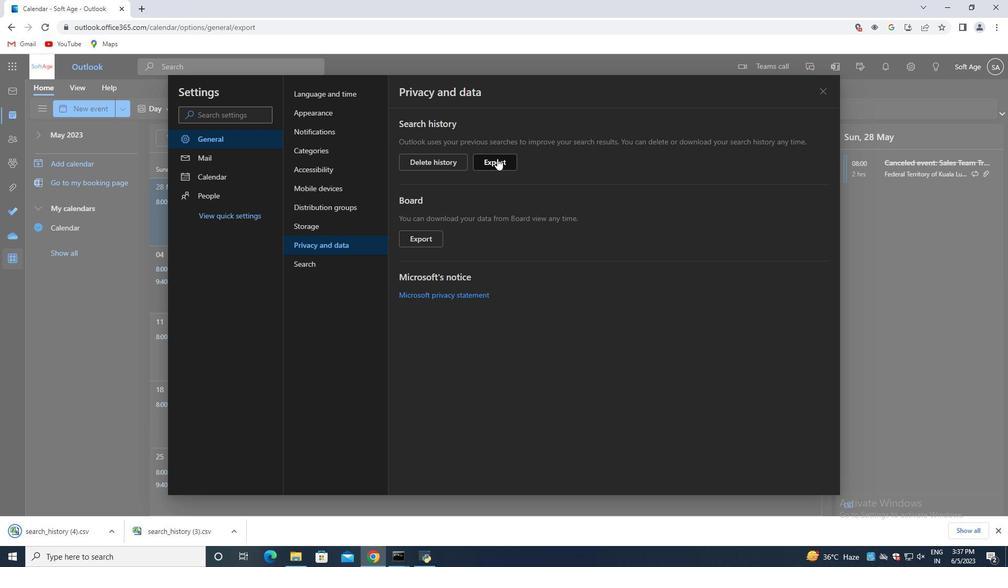
Action: Mouse moved to (325, 246)
Screenshot: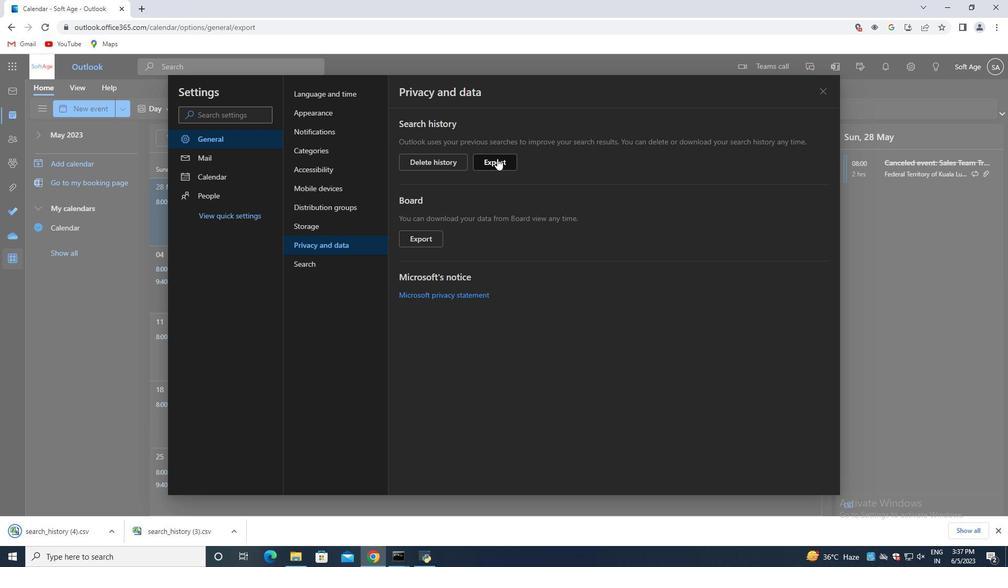 
Action: Mouse pressed left at (325, 246)
Screenshot: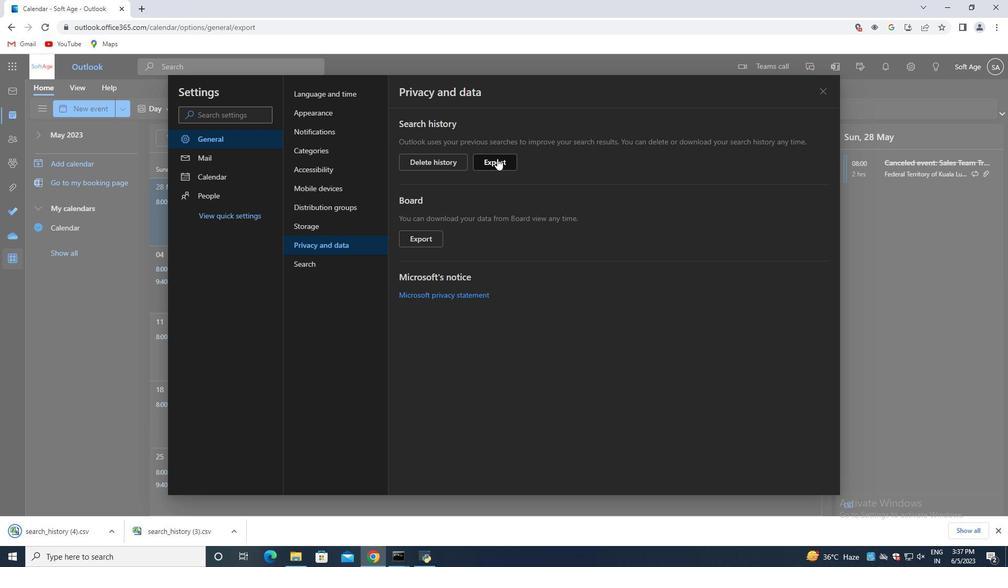 
Action: Mouse moved to (498, 163)
Screenshot: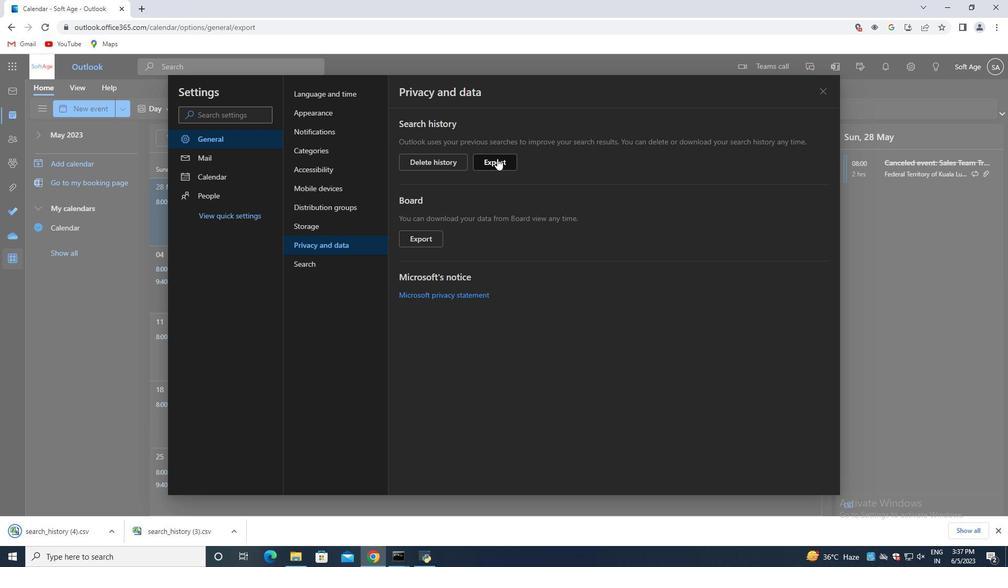 
Action: Mouse pressed left at (498, 163)
Screenshot: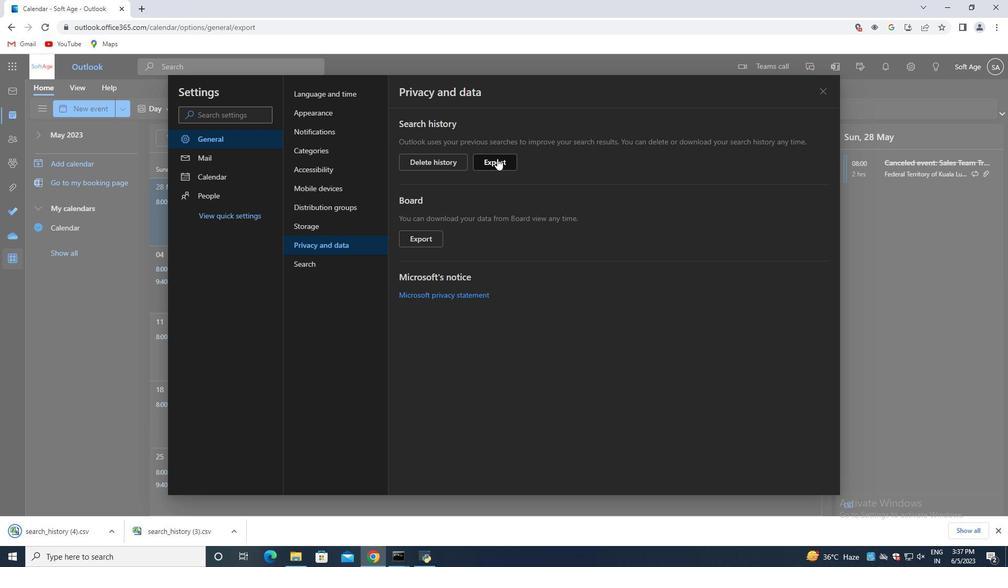 
Action: Mouse moved to (908, 63)
Screenshot: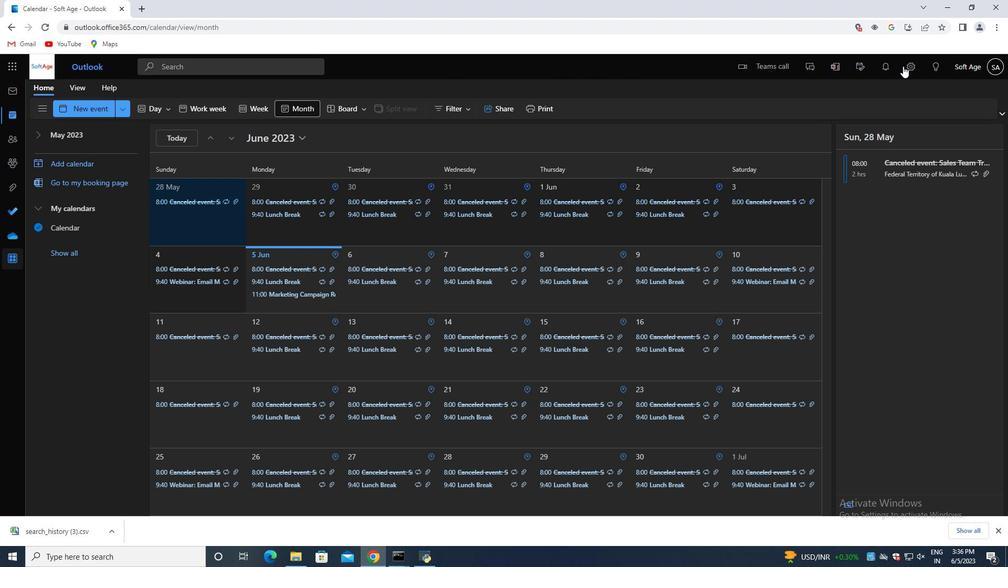 
Action: Mouse pressed left at (908, 63)
Screenshot: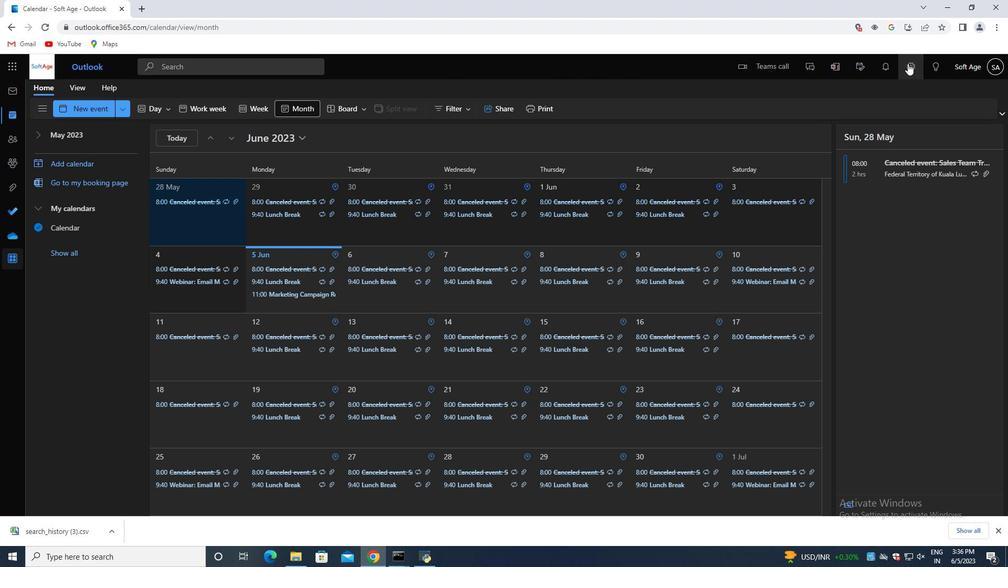 
Action: Mouse moved to (880, 145)
Screenshot: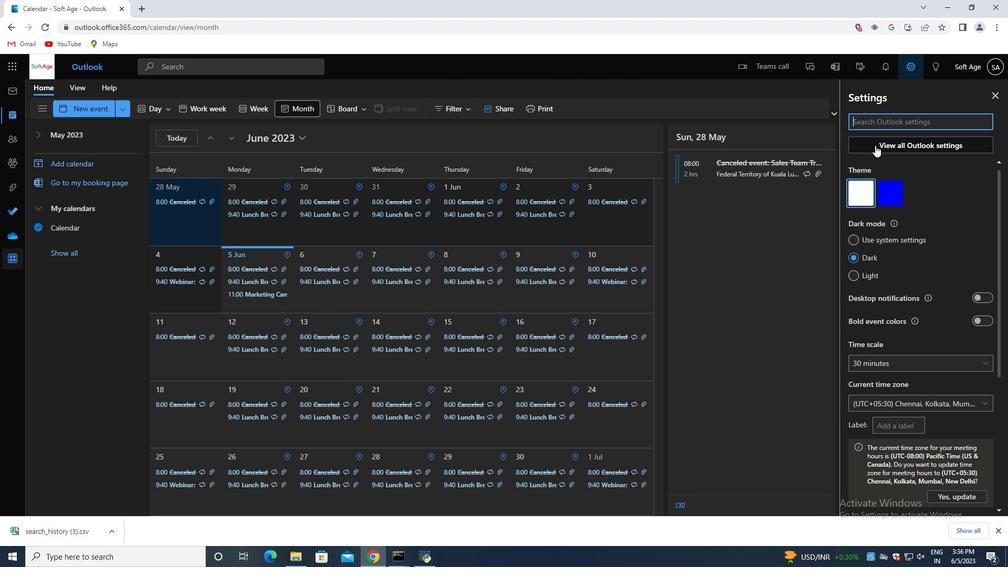 
Action: Mouse pressed left at (880, 145)
Screenshot: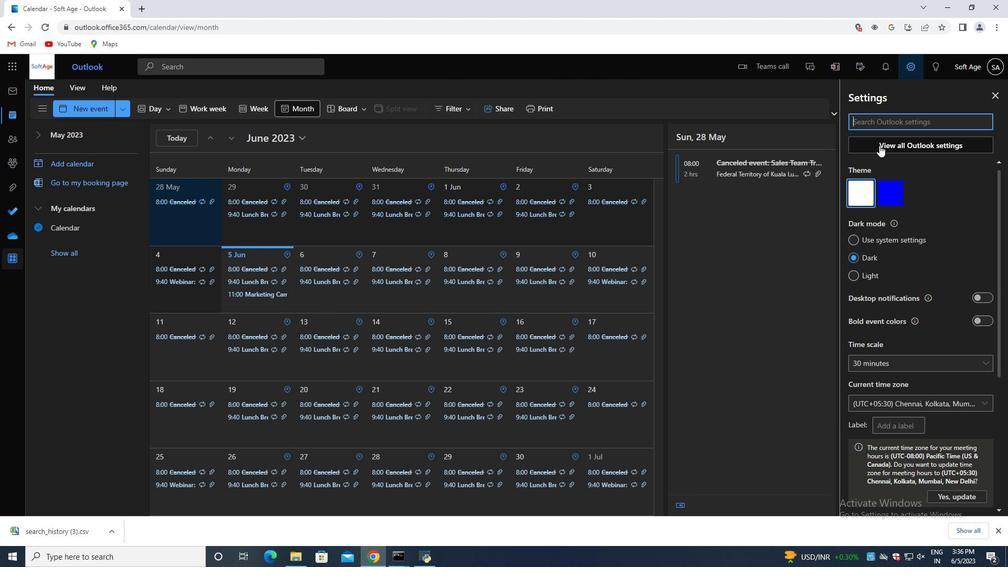 
Action: Mouse moved to (218, 137)
Screenshot: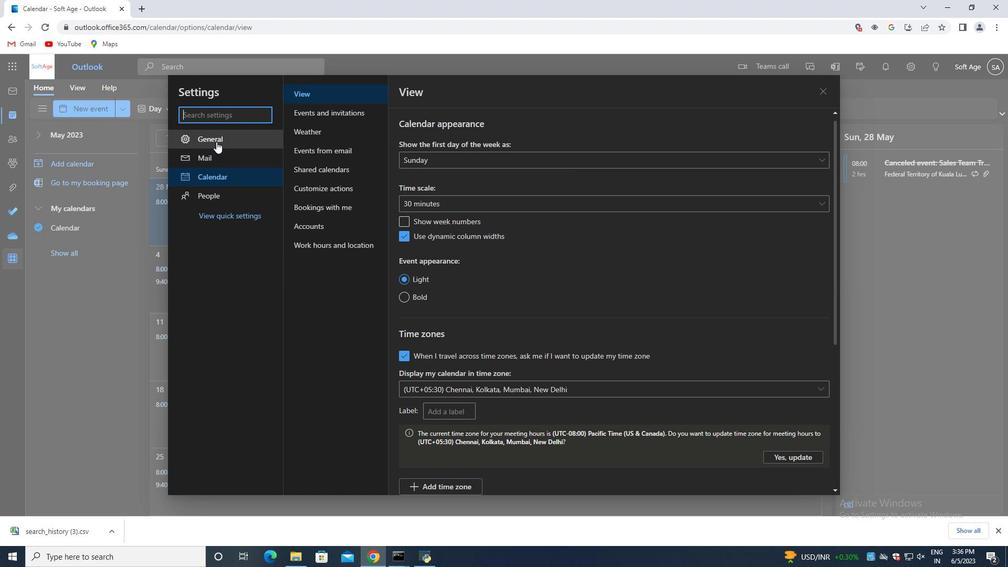 
Action: Mouse pressed left at (218, 137)
Screenshot: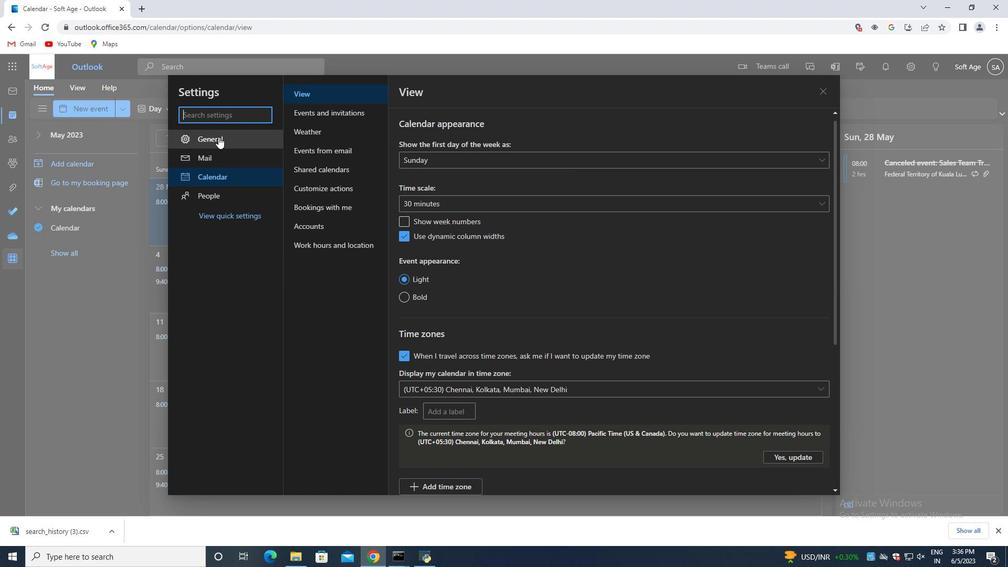 
Action: Mouse moved to (521, 130)
Screenshot: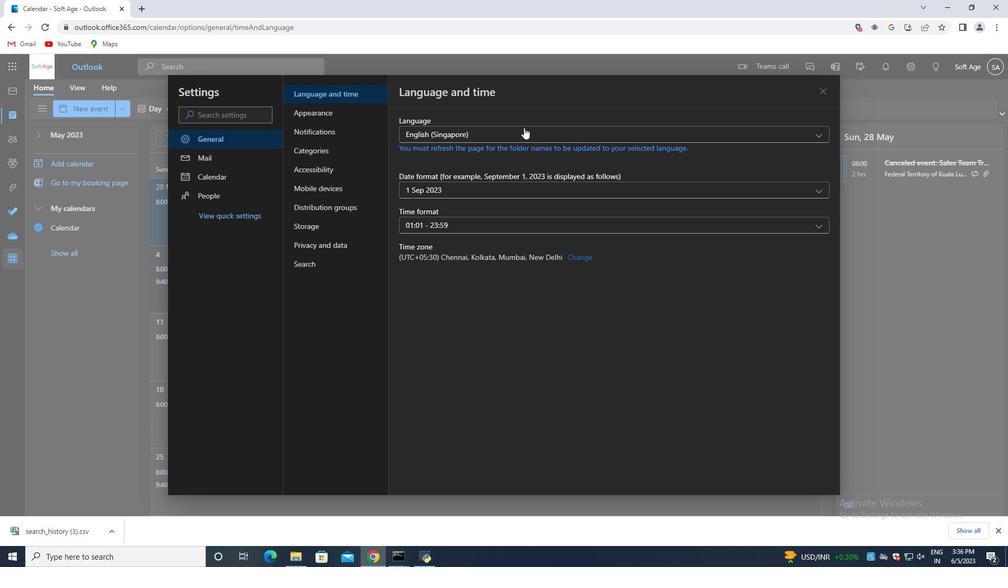 
Action: Mouse pressed left at (521, 130)
Screenshot: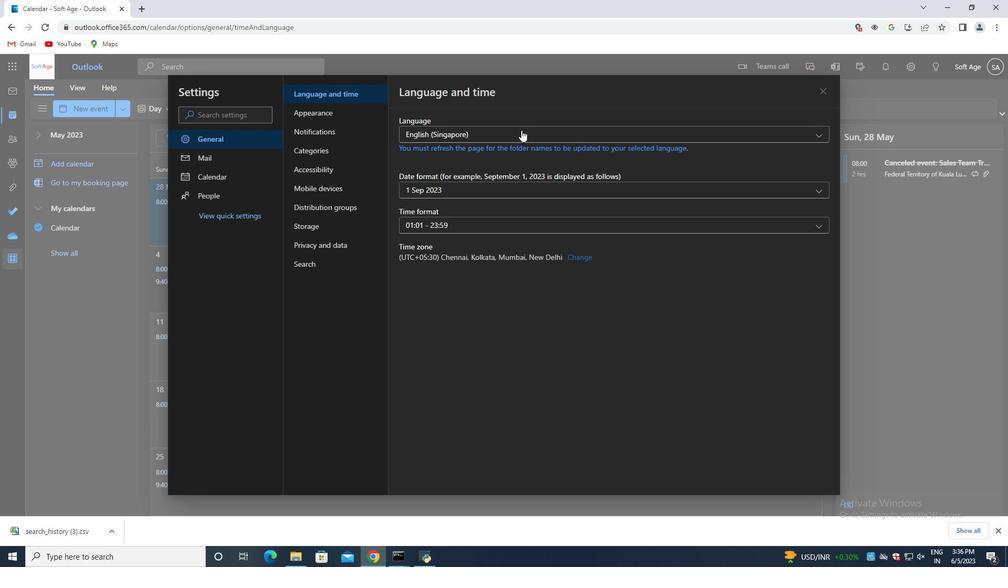 
Action: Mouse moved to (473, 321)
Screenshot: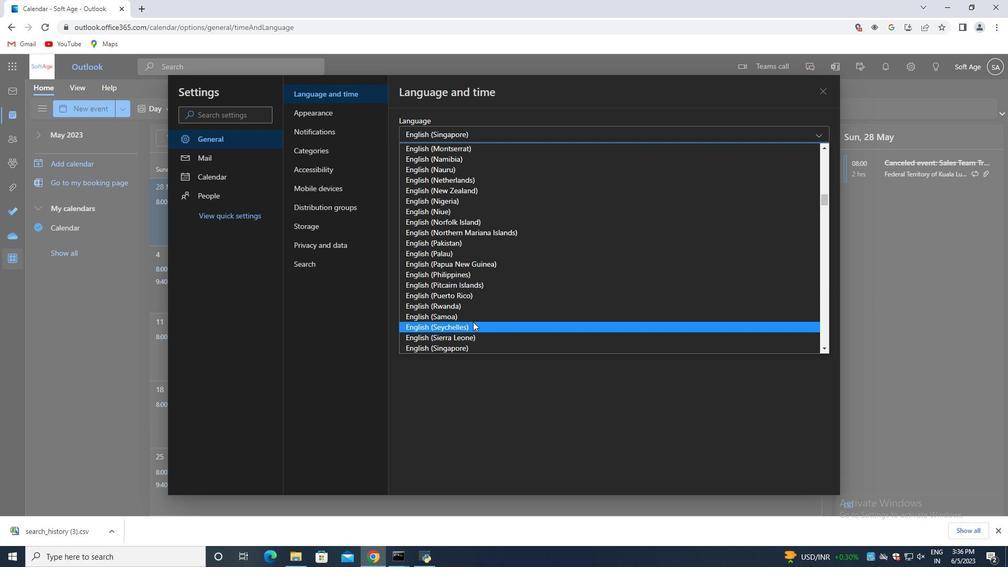 
Action: Mouse scrolled (473, 320) with delta (0, 0)
Screenshot: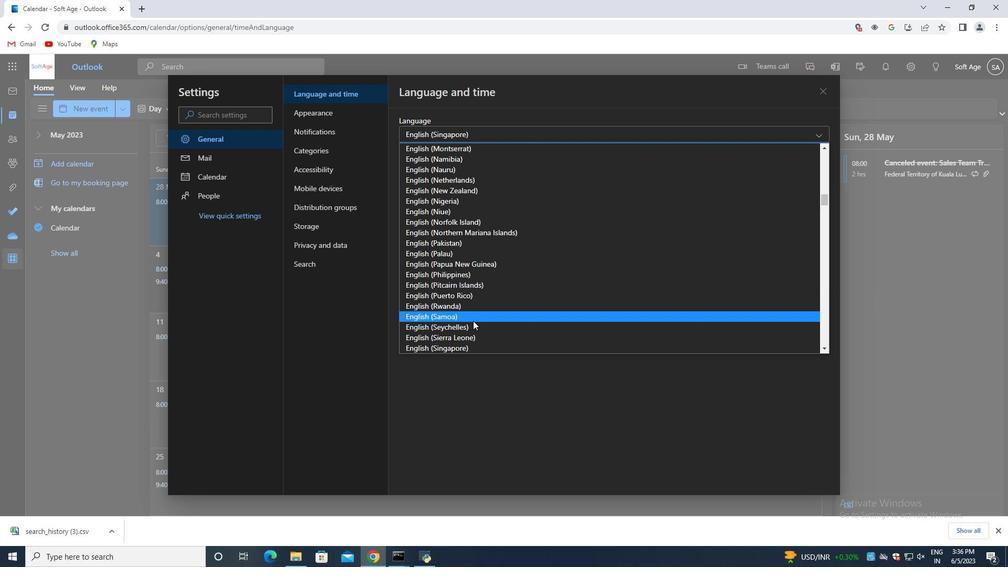 
Action: Mouse moved to (471, 260)
Screenshot: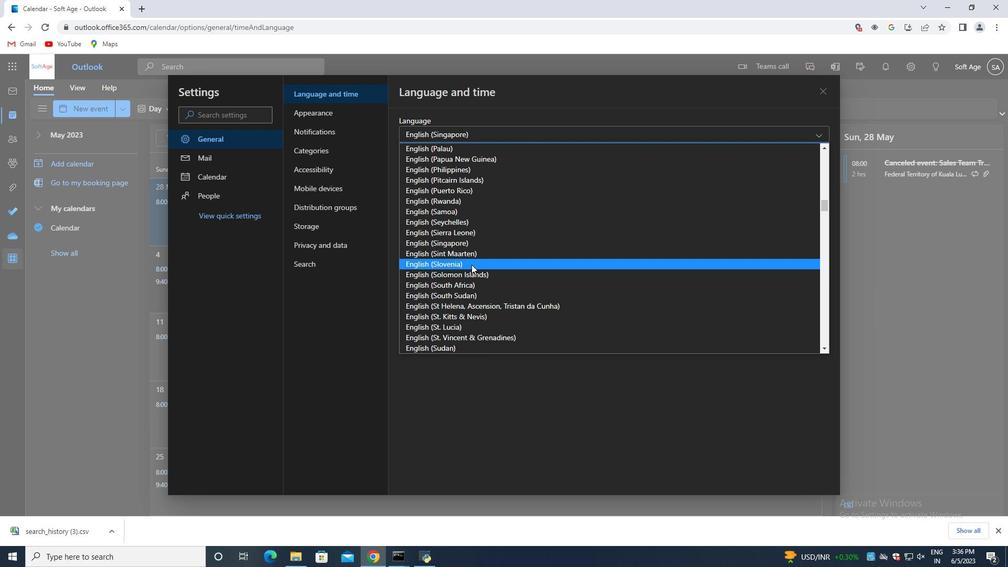 
Action: Mouse pressed left at (471, 260)
Screenshot: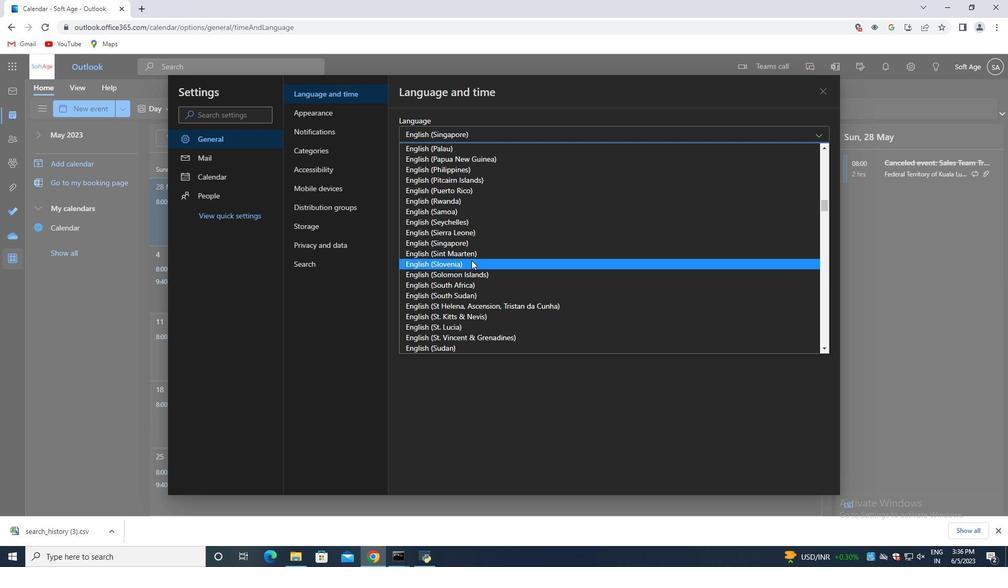 
Action: Mouse moved to (472, 187)
Screenshot: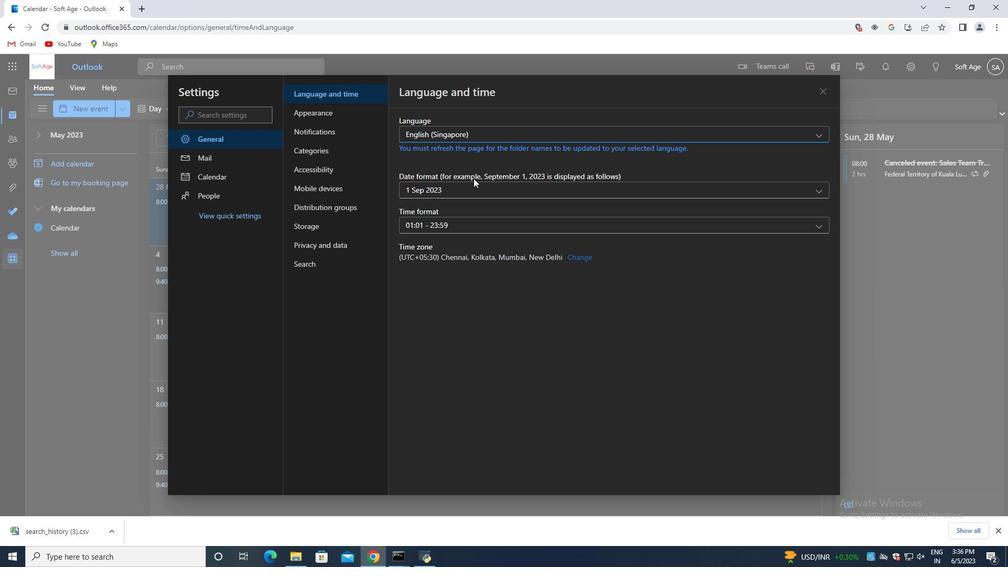 
Action: Mouse pressed left at (472, 187)
Screenshot: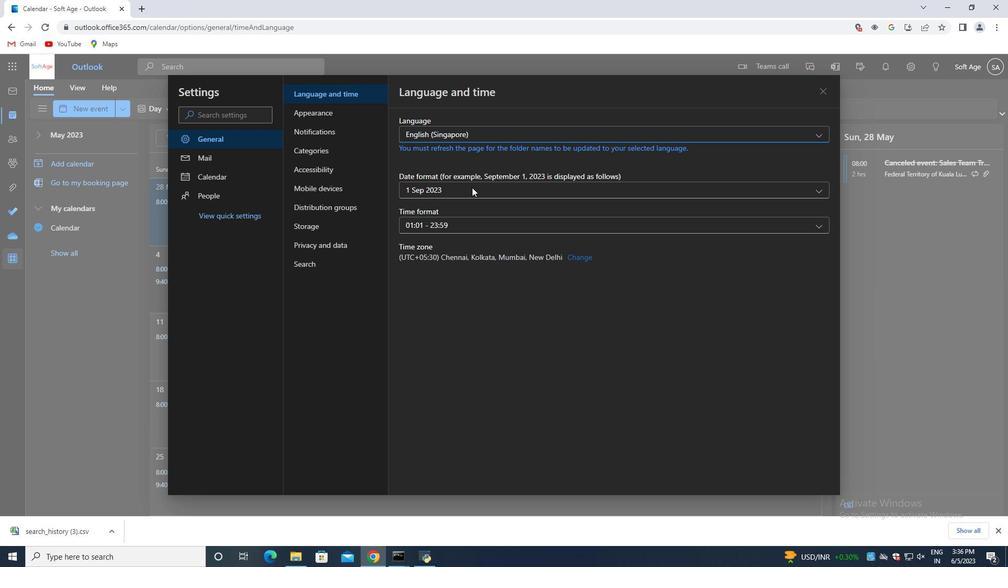 
Action: Mouse moved to (474, 214)
Screenshot: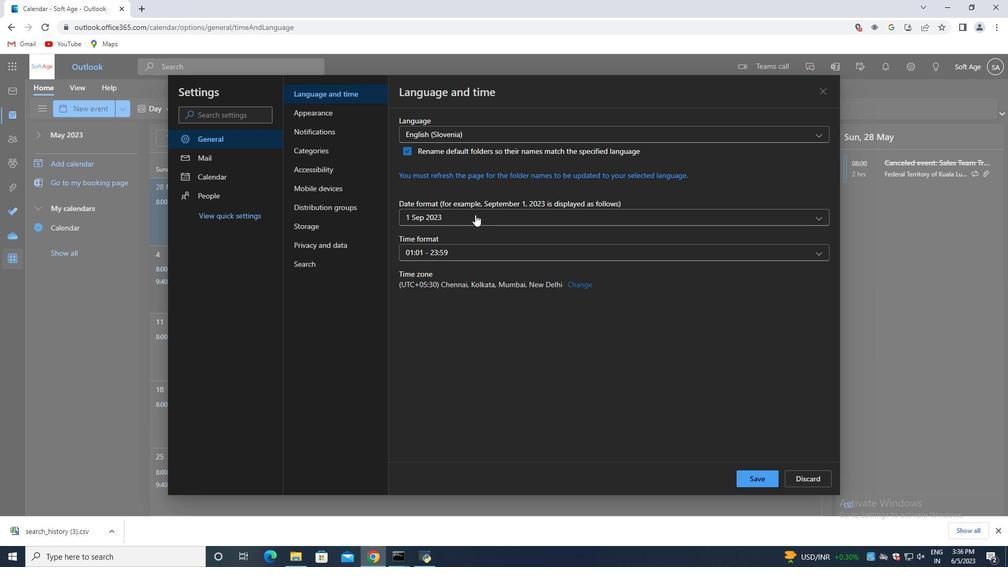 
Action: Mouse pressed left at (474, 214)
Screenshot: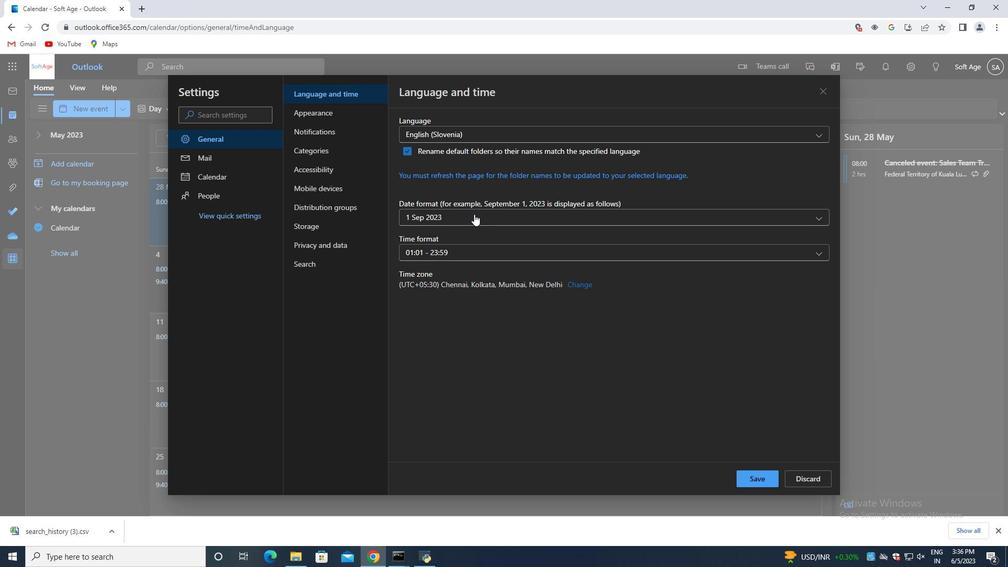 
Action: Mouse moved to (483, 239)
Screenshot: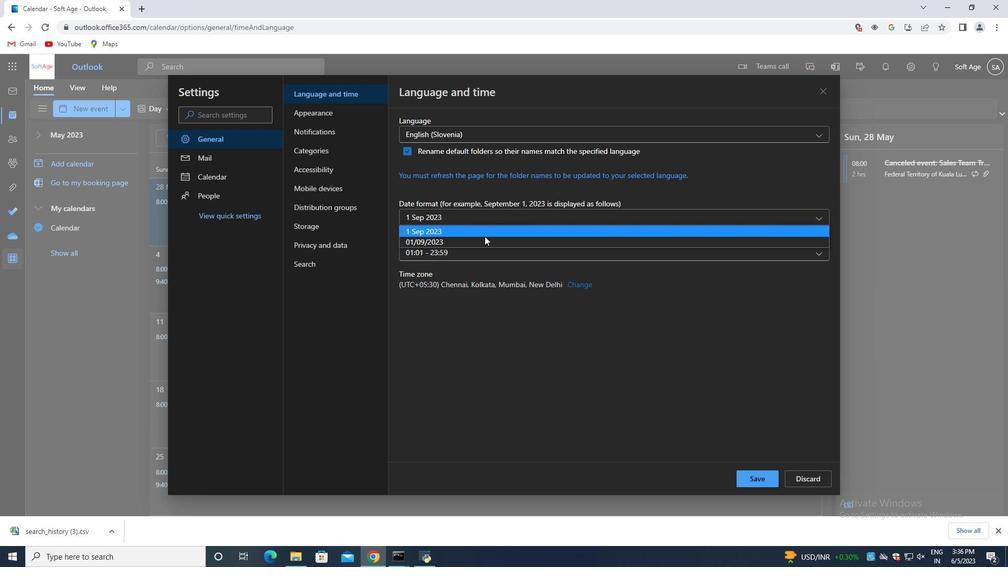 
Action: Mouse pressed left at (483, 239)
Screenshot: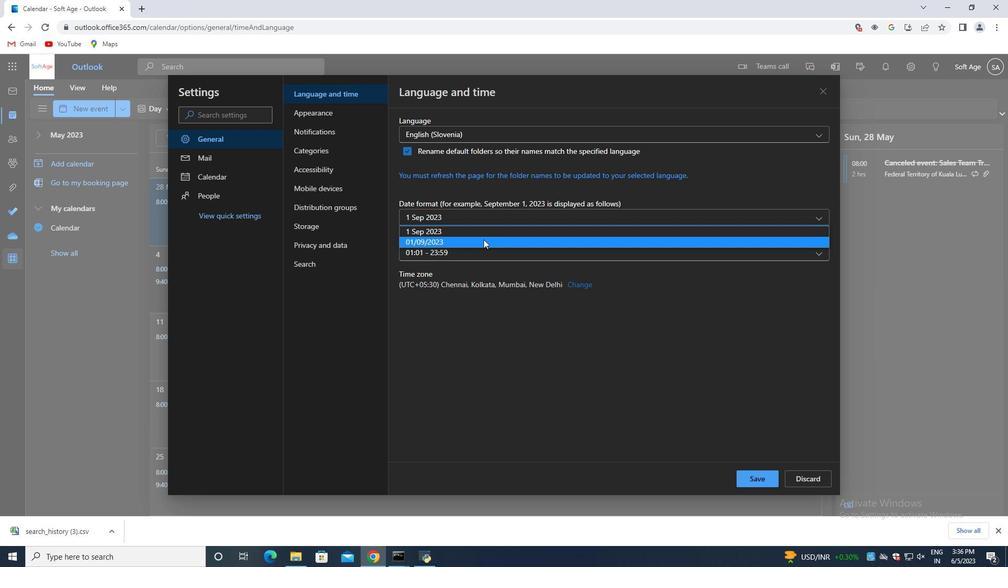 
Action: Mouse moved to (470, 253)
Screenshot: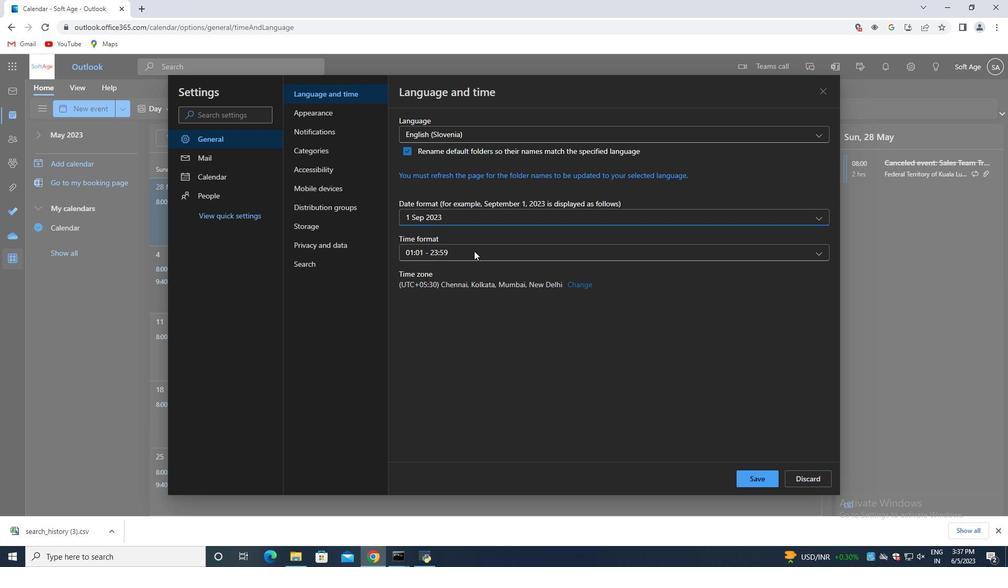 
Action: Mouse pressed left at (470, 253)
Screenshot: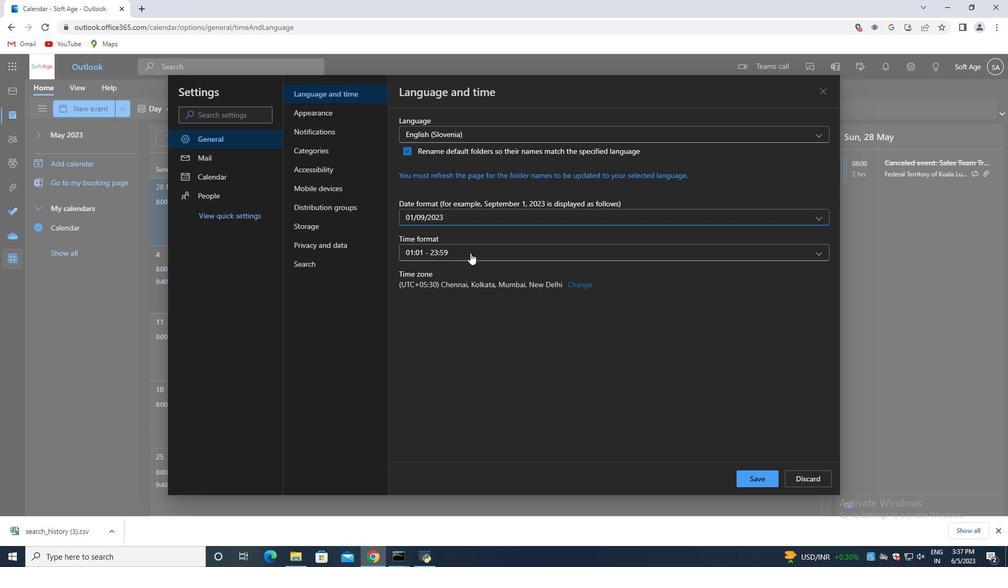 
Action: Mouse moved to (474, 267)
Screenshot: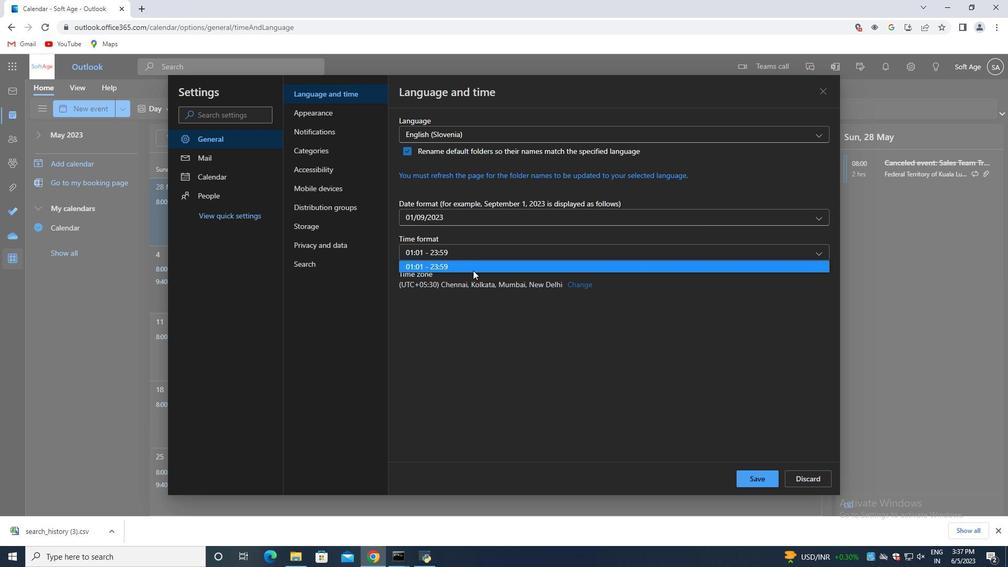 
Action: Mouse pressed left at (474, 267)
Screenshot: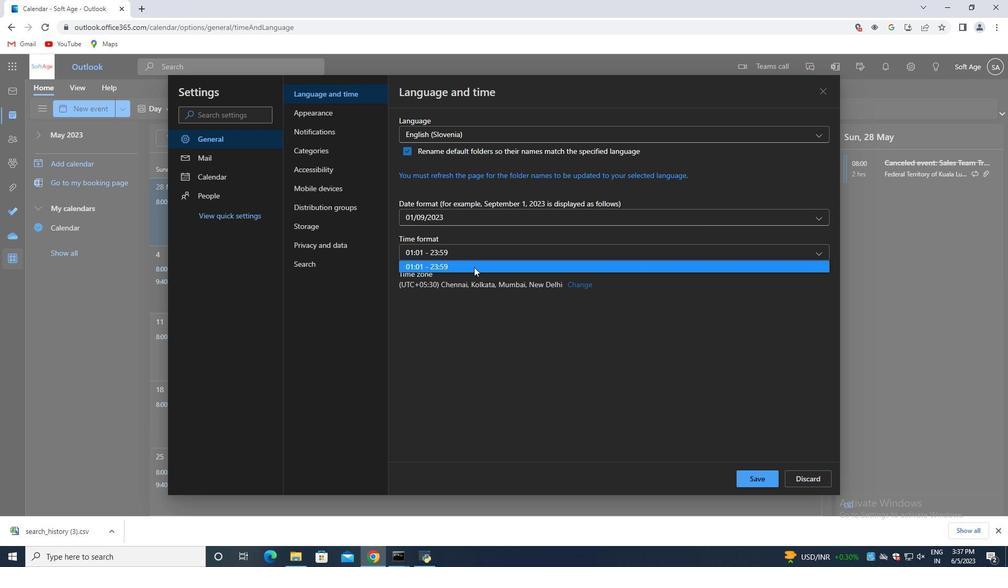 
Action: Mouse moved to (534, 255)
Screenshot: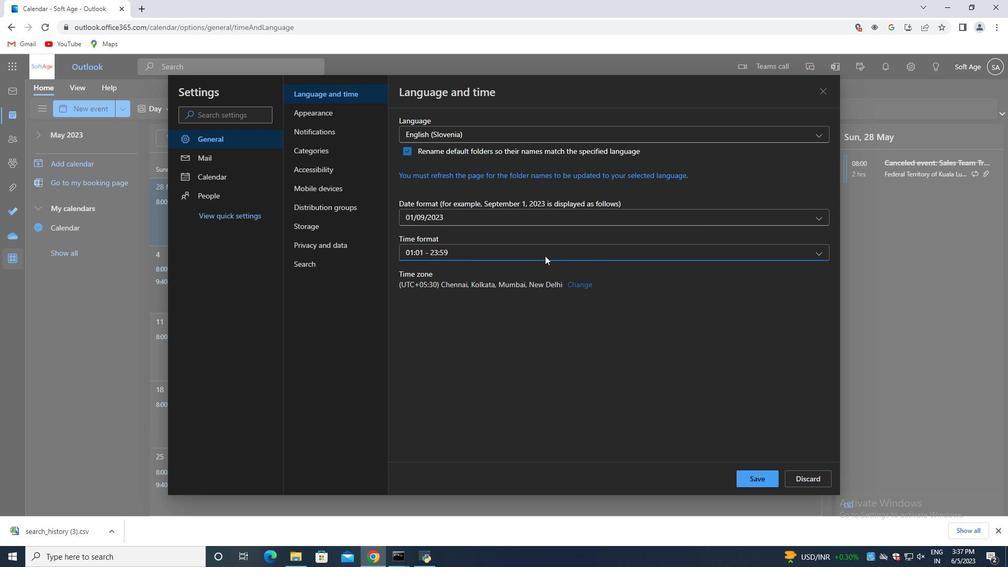 
Action: Mouse pressed left at (534, 255)
Screenshot: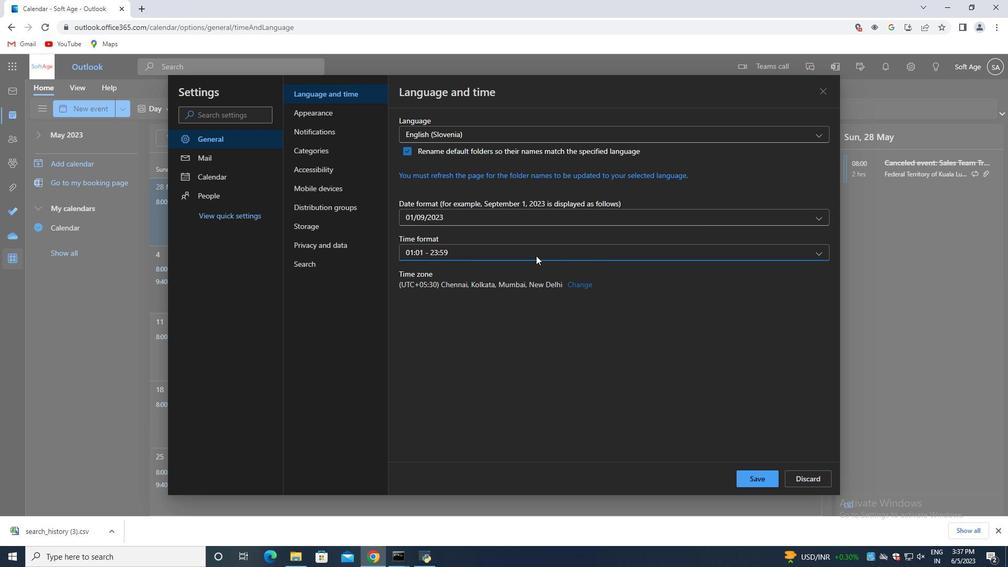 
Action: Mouse moved to (657, 394)
Screenshot: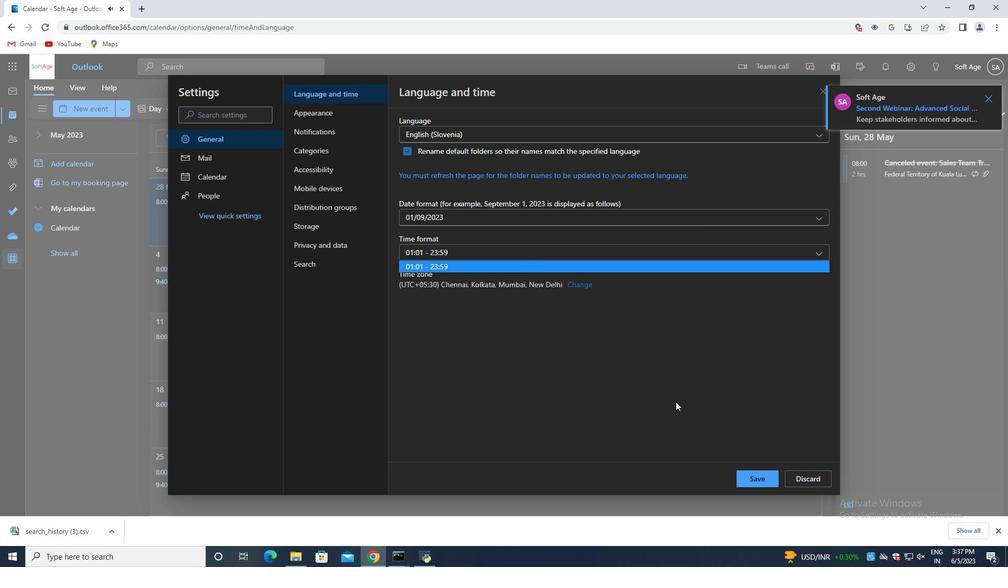
Action: Mouse pressed left at (657, 394)
Screenshot: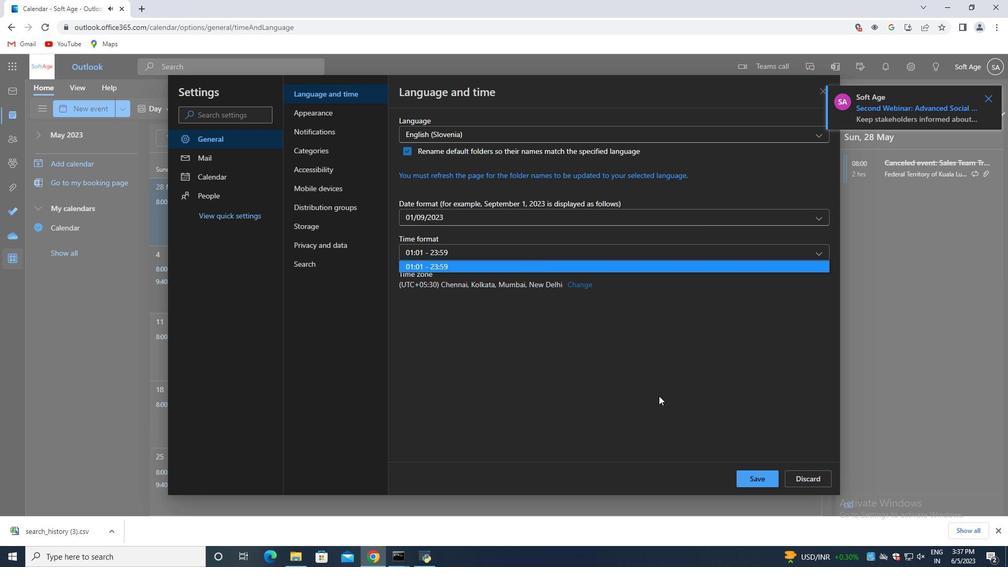 
Action: Mouse moved to (753, 478)
Screenshot: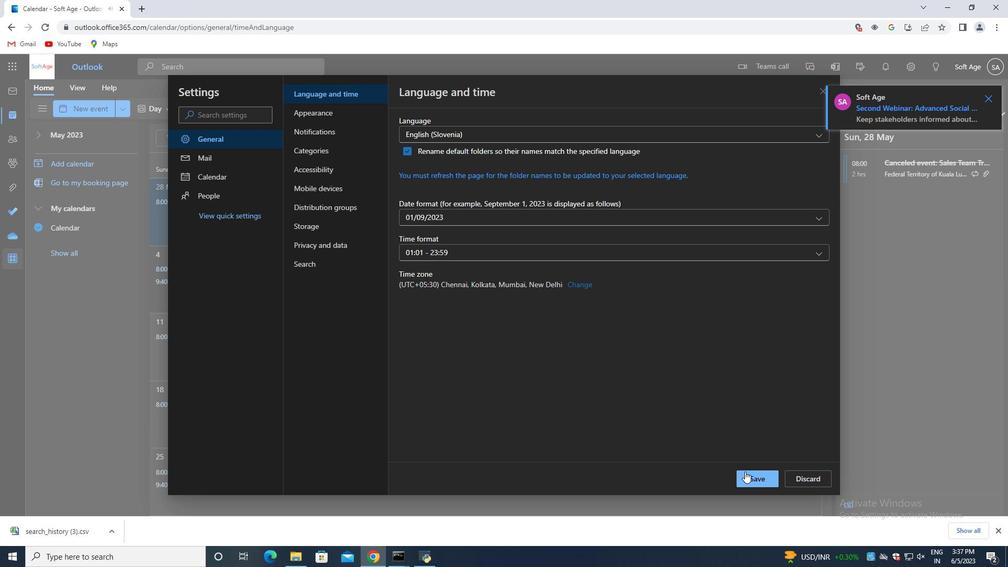 
Action: Mouse pressed left at (753, 478)
Screenshot: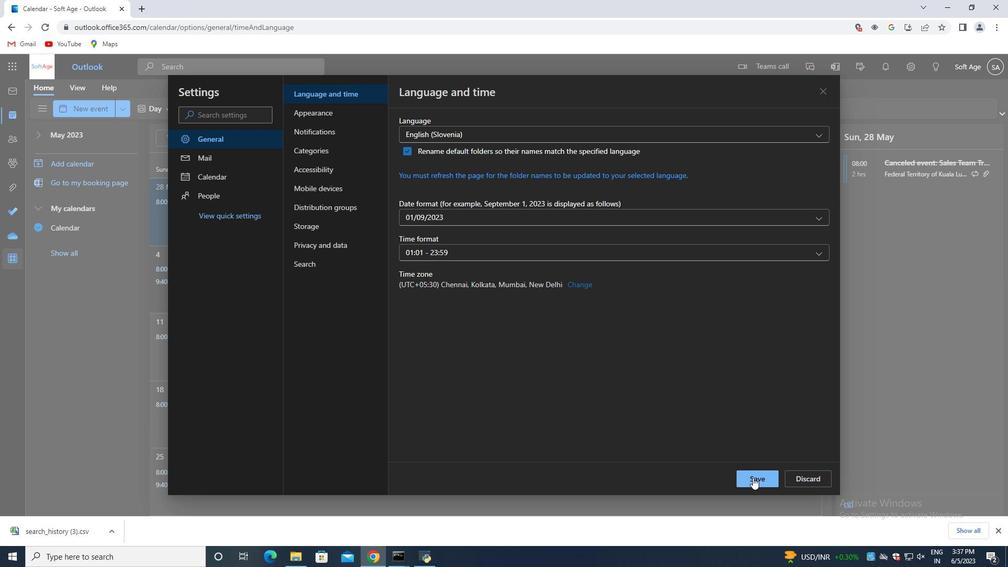 
Action: Mouse moved to (302, 239)
Screenshot: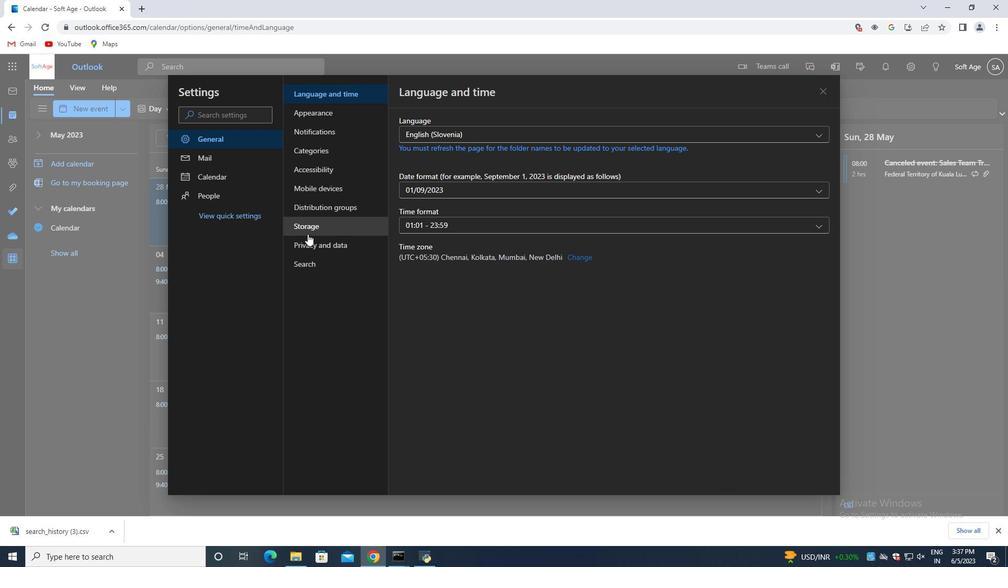 
Action: Mouse pressed left at (302, 239)
Screenshot: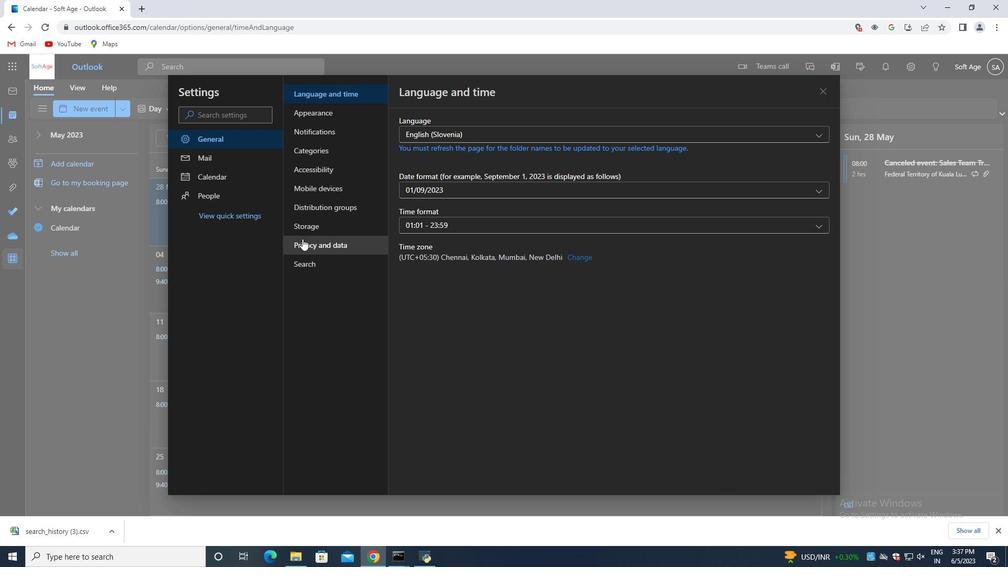 
Action: Mouse moved to (503, 158)
Screenshot: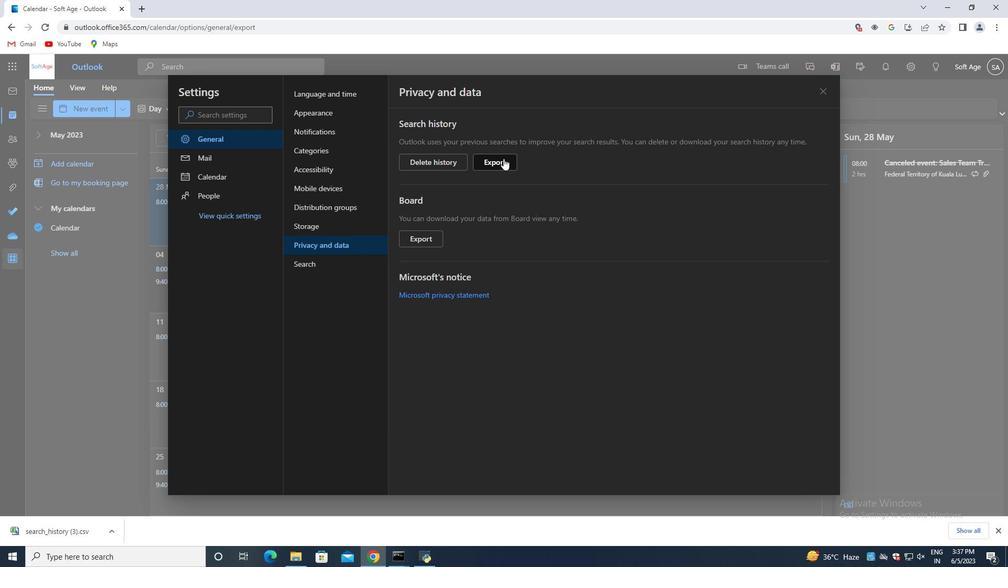 
Action: Mouse pressed left at (503, 158)
Screenshot: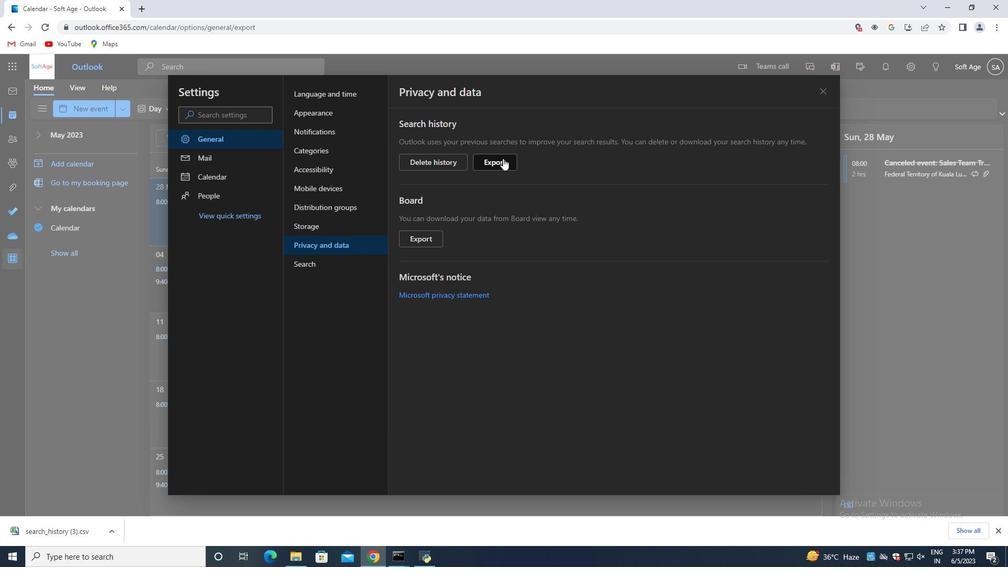 
Action: Mouse moved to (497, 158)
Screenshot: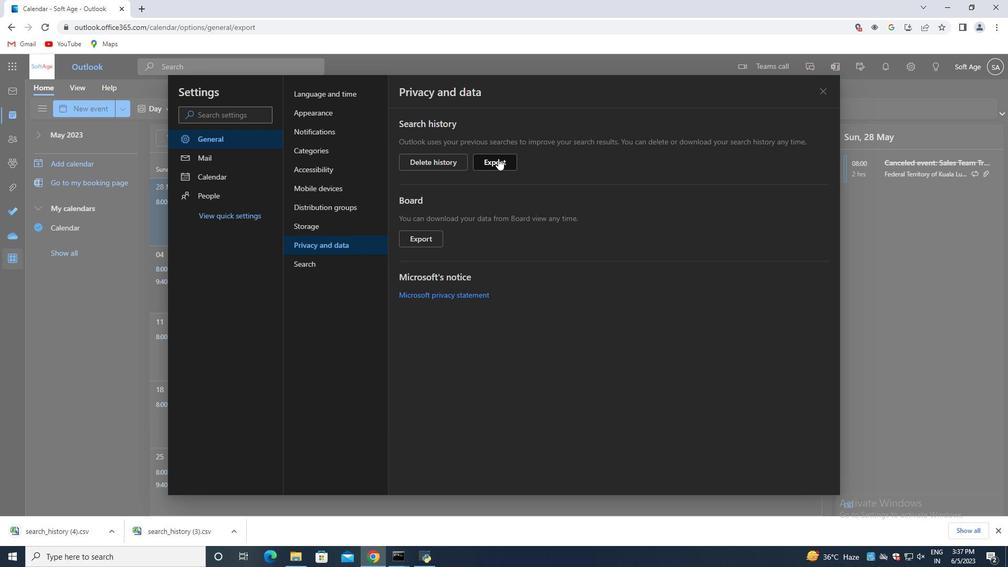 
